 Task: Create new vendor bill with Date Opened: 21-Apr-23, Select Vendor: RoboTire, Terms: Net 30. Make bill entry for item-1 with Date: 21-Apr-23, Description: Car Parking, Expense Account: Auto: Parking, Quantity: 25, Unit Price: 2.2, Sales Tax: N, Sales Tax Included: N. Post Bill with Post Date: 21-Apr-23, Post to Accounts: Liabilities:Accounts Payble. Pay / Process Payment with Transaction Date: 20-May-23, Amount: 55, Transfer Account: Checking Account. Go to 'Print Bill'. Save a pdf copy of the bill.
Action: Mouse moved to (151, 29)
Screenshot: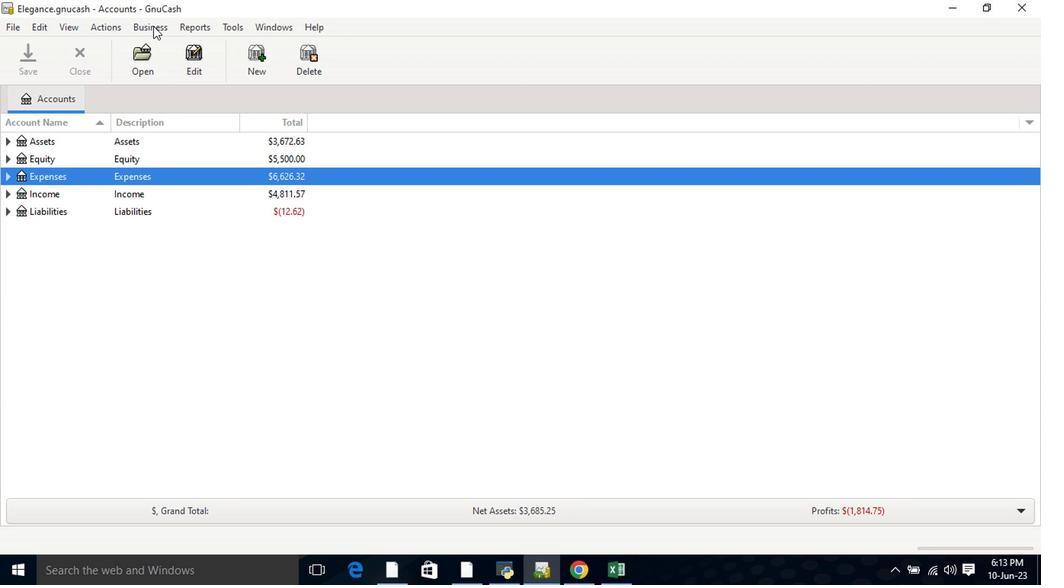 
Action: Mouse pressed left at (151, 29)
Screenshot: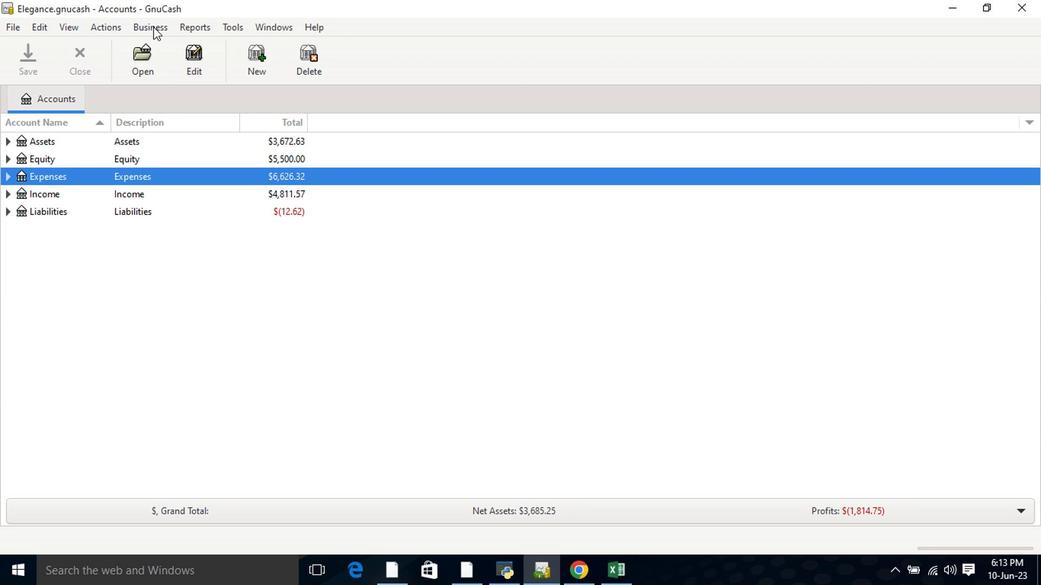 
Action: Mouse moved to (161, 67)
Screenshot: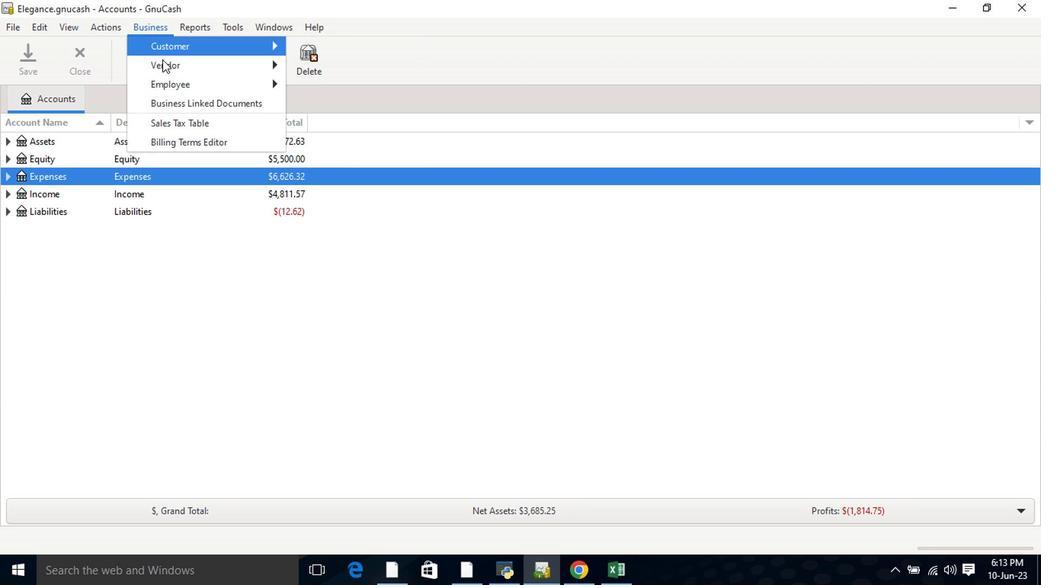 
Action: Mouse pressed left at (161, 67)
Screenshot: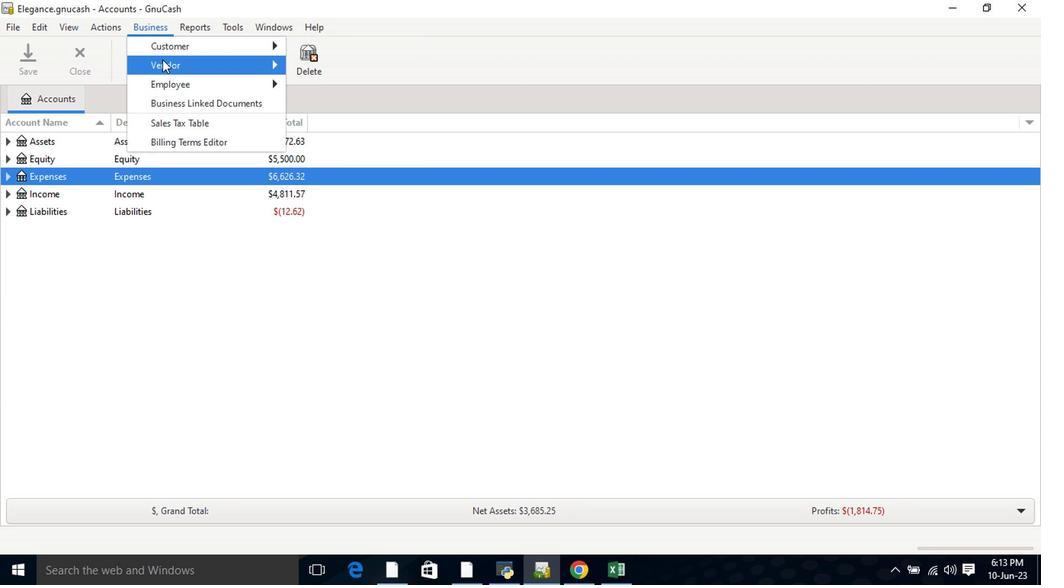 
Action: Mouse moved to (318, 127)
Screenshot: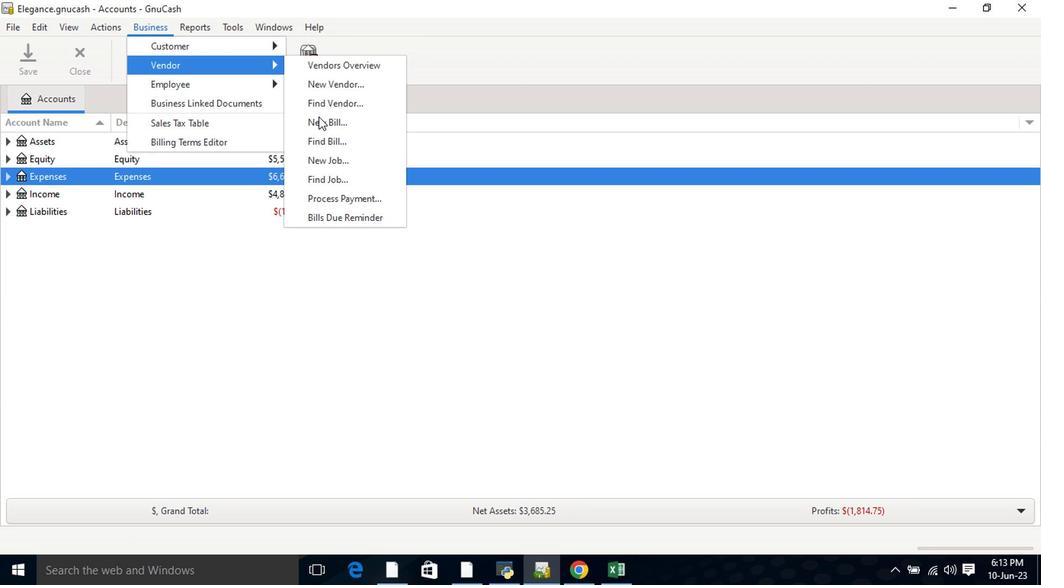 
Action: Mouse pressed left at (318, 127)
Screenshot: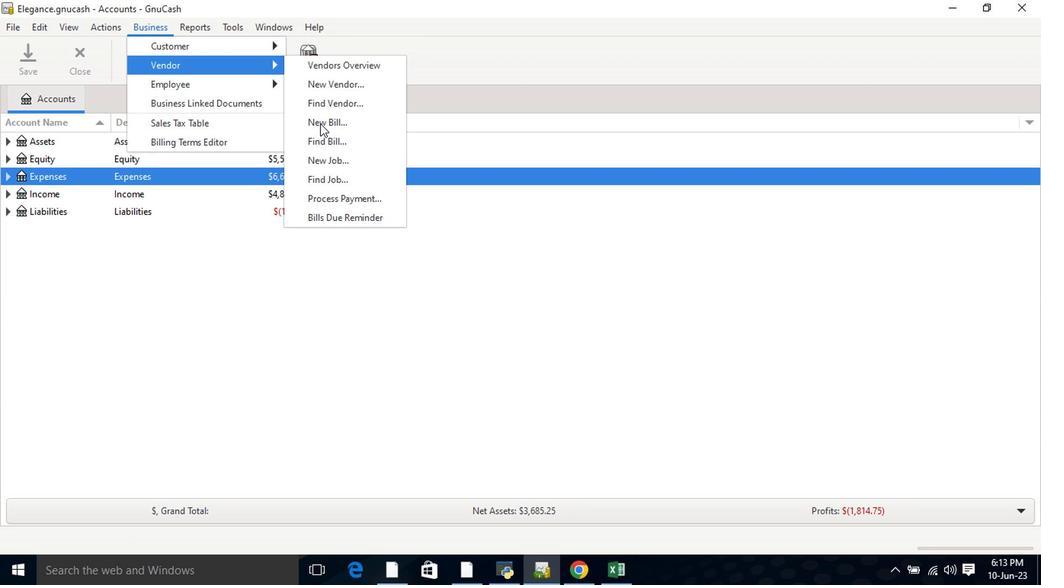 
Action: Mouse moved to (626, 202)
Screenshot: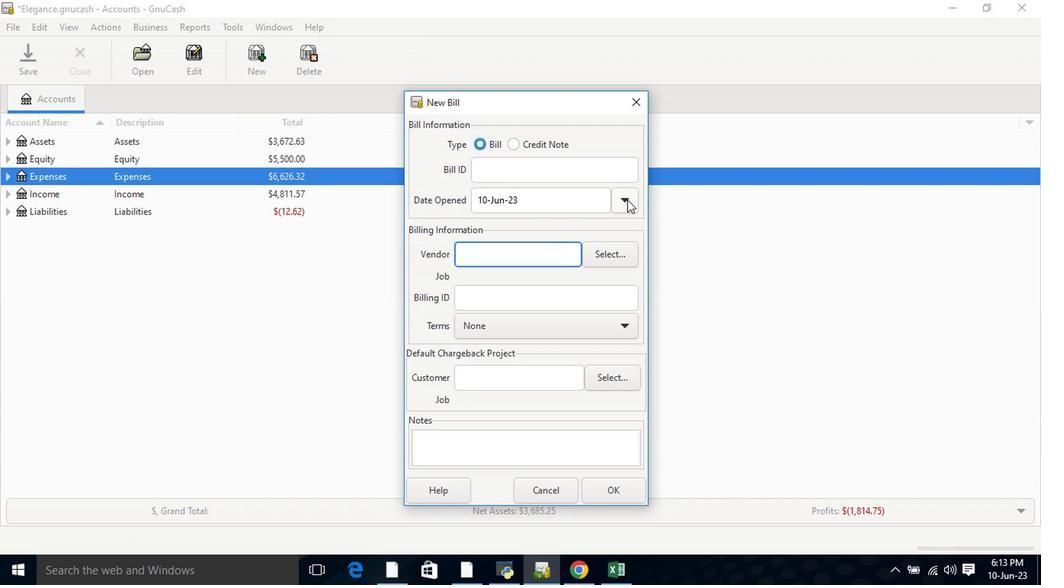 
Action: Mouse pressed left at (626, 202)
Screenshot: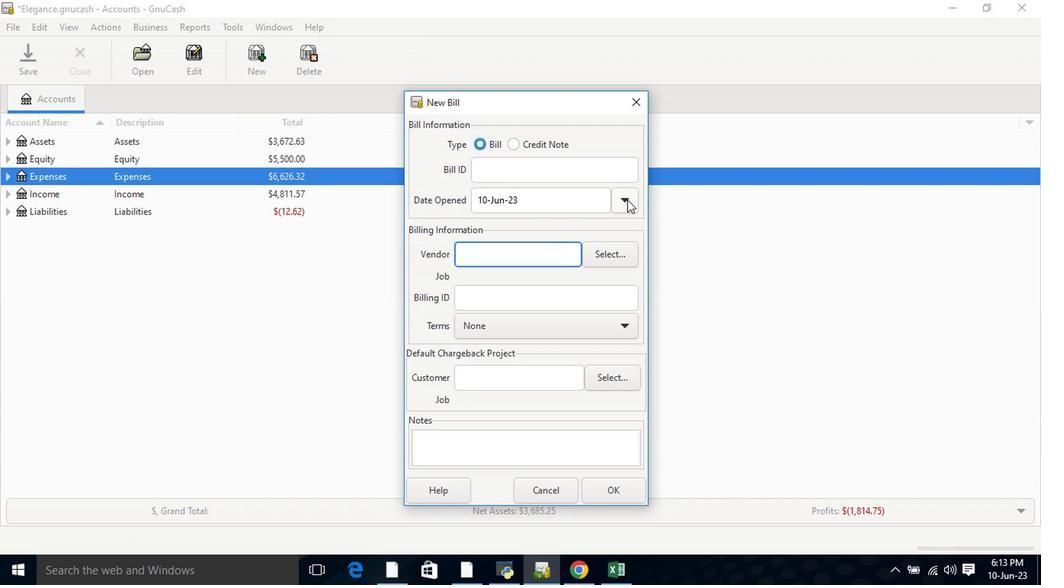 
Action: Mouse moved to (503, 224)
Screenshot: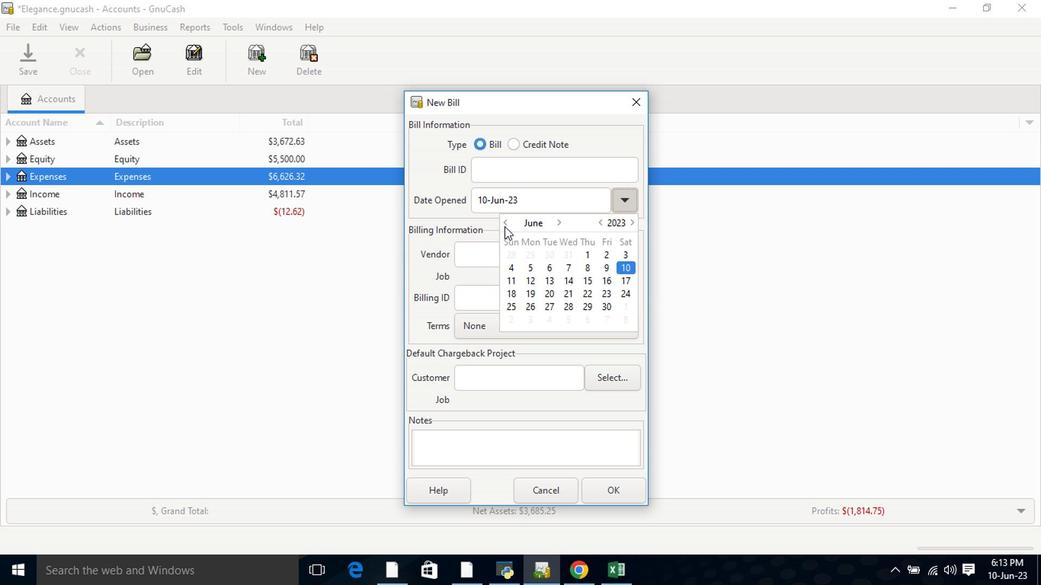 
Action: Mouse pressed left at (503, 224)
Screenshot: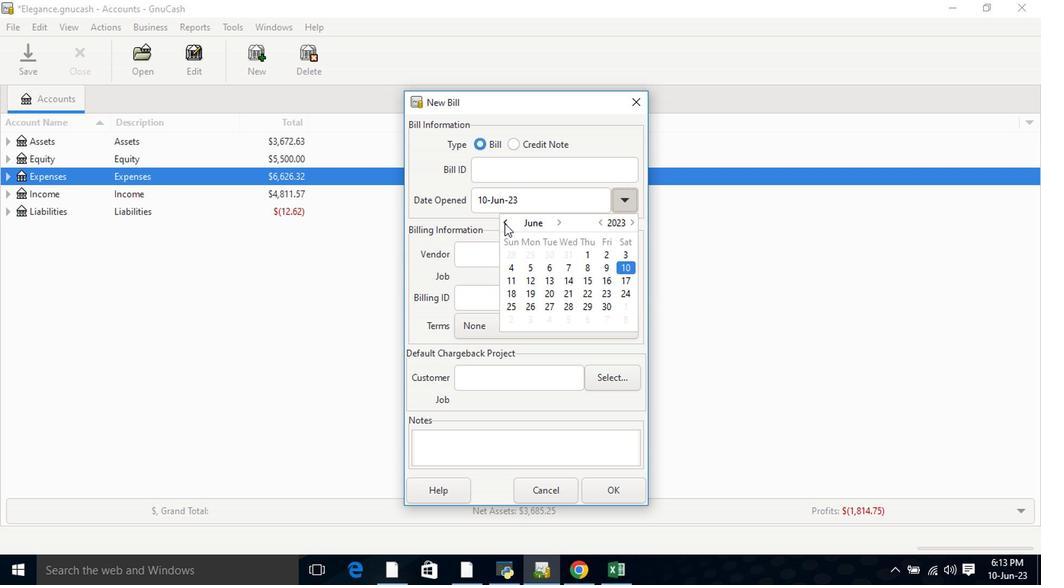 
Action: Mouse moved to (503, 224)
Screenshot: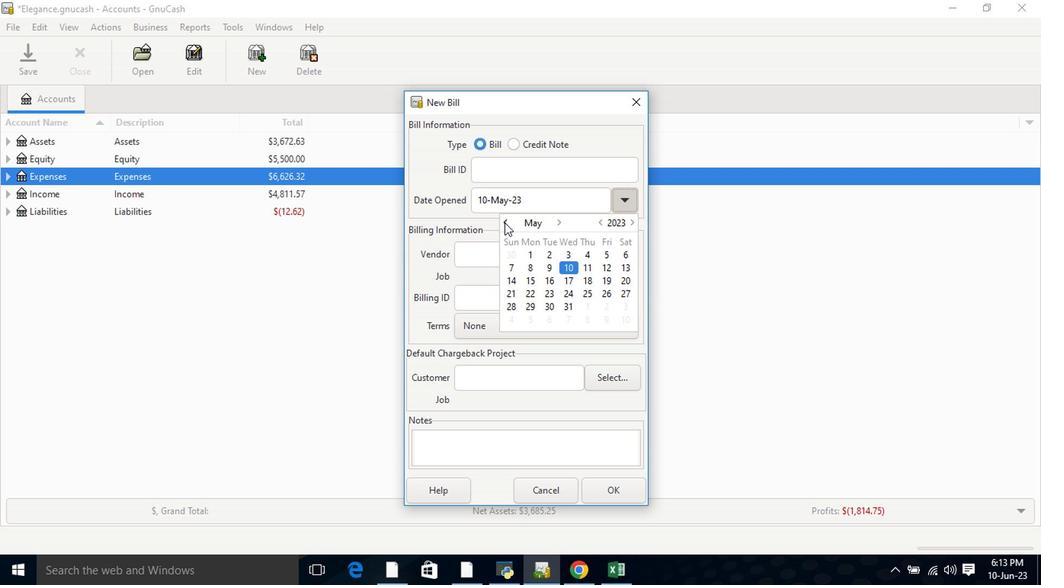 
Action: Mouse pressed left at (503, 224)
Screenshot: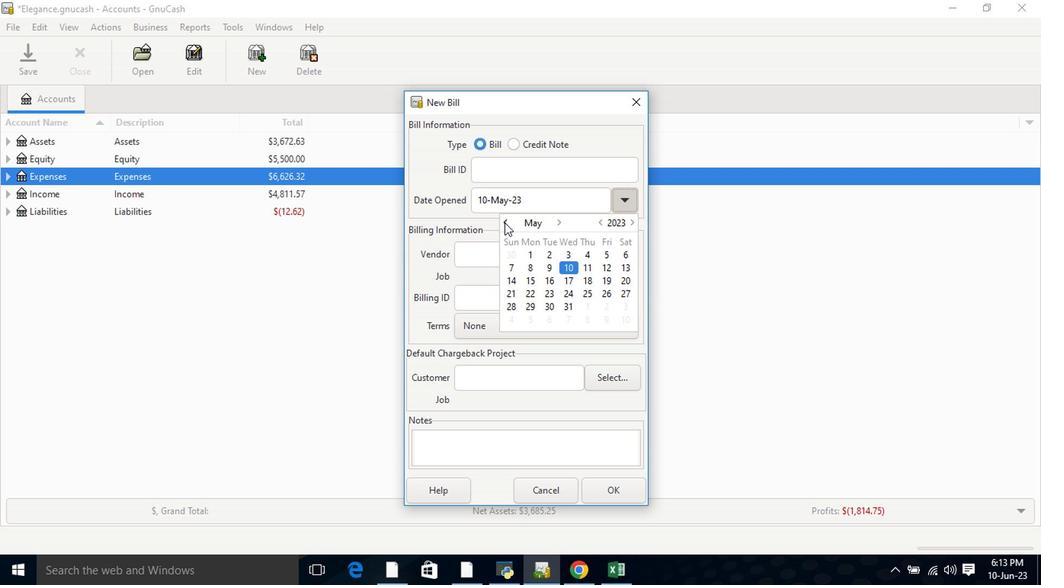 
Action: Mouse moved to (603, 290)
Screenshot: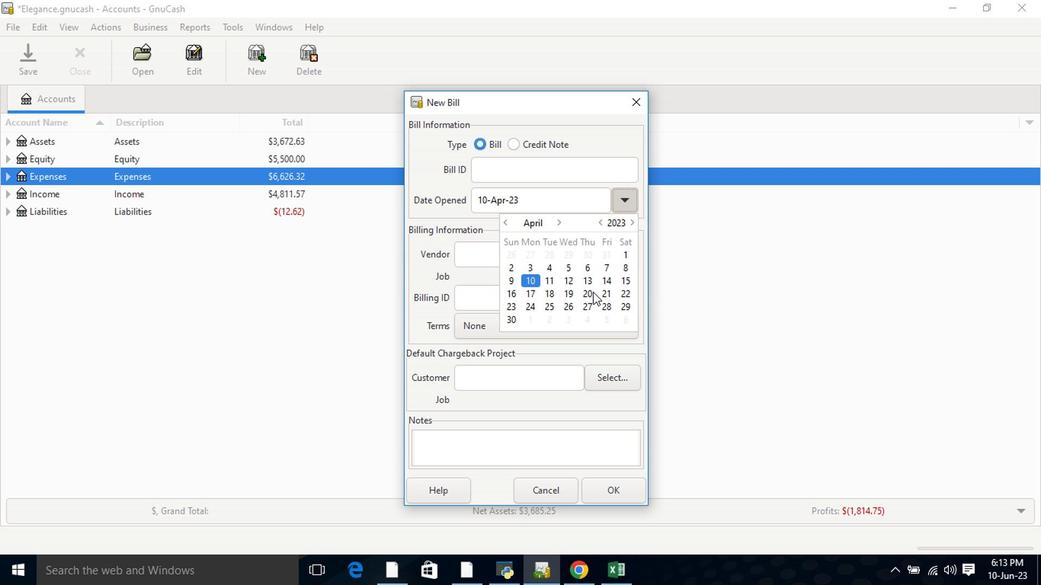 
Action: Mouse pressed left at (603, 290)
Screenshot: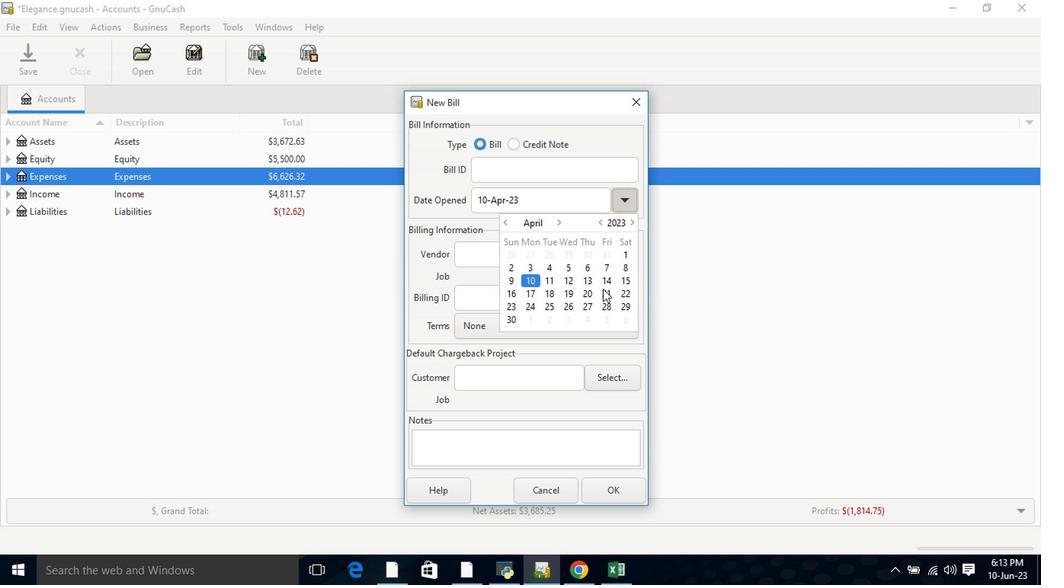 
Action: Mouse pressed left at (603, 290)
Screenshot: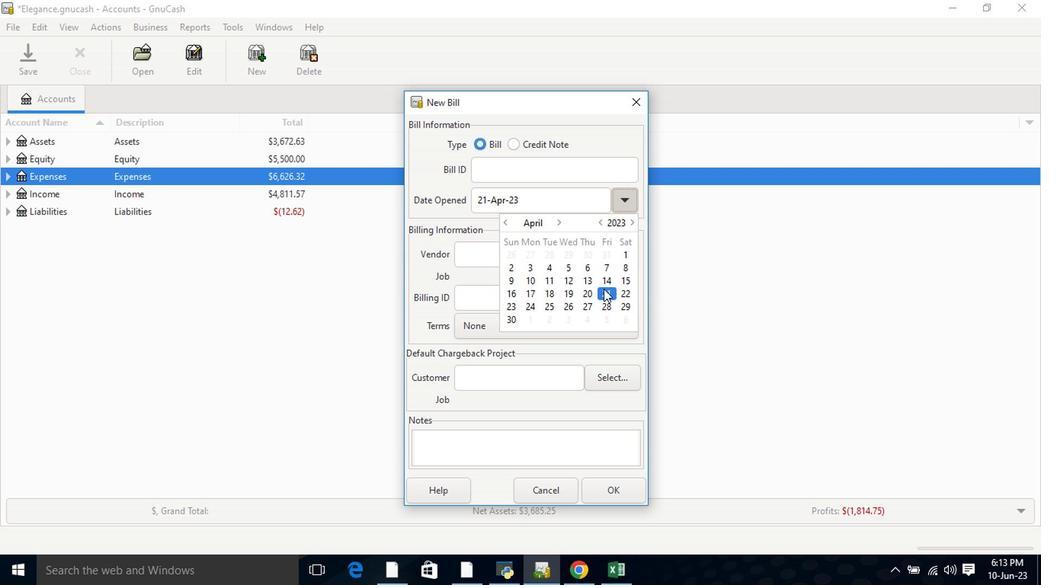 
Action: Mouse moved to (530, 261)
Screenshot: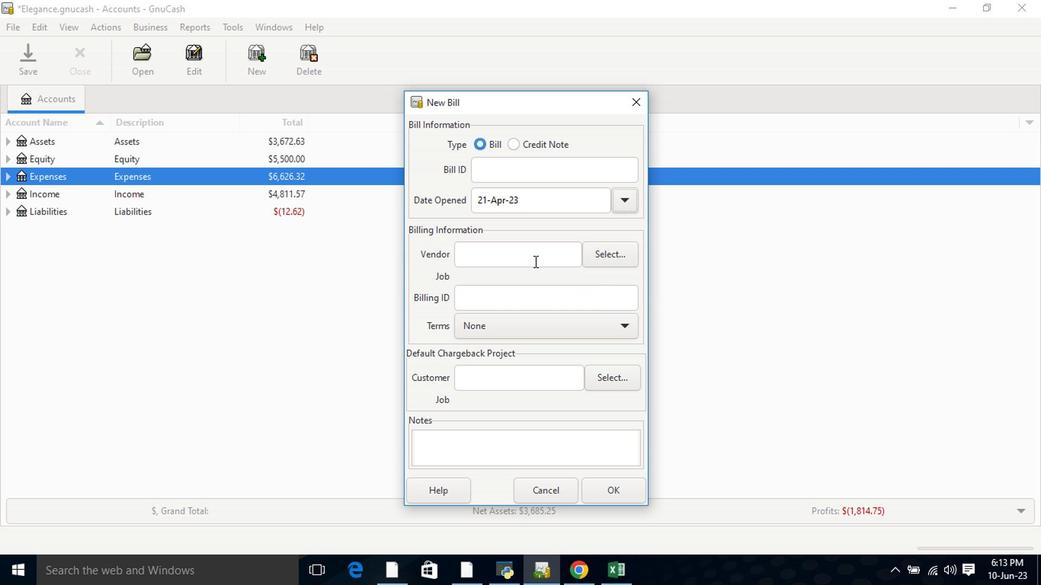 
Action: Mouse pressed left at (530, 261)
Screenshot: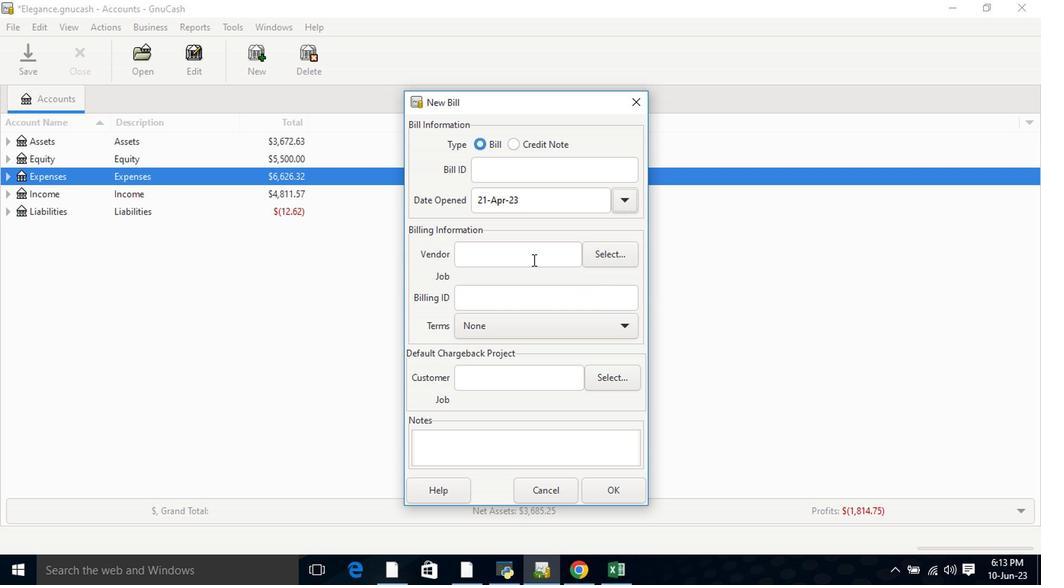 
Action: Key pressed <Key.shift>Ro
Screenshot: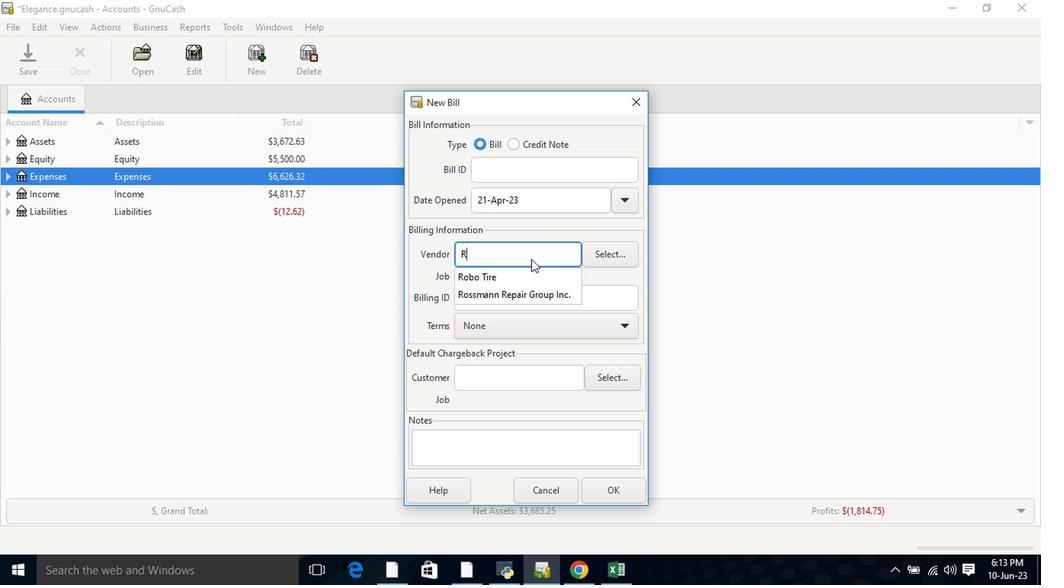 
Action: Mouse moved to (508, 272)
Screenshot: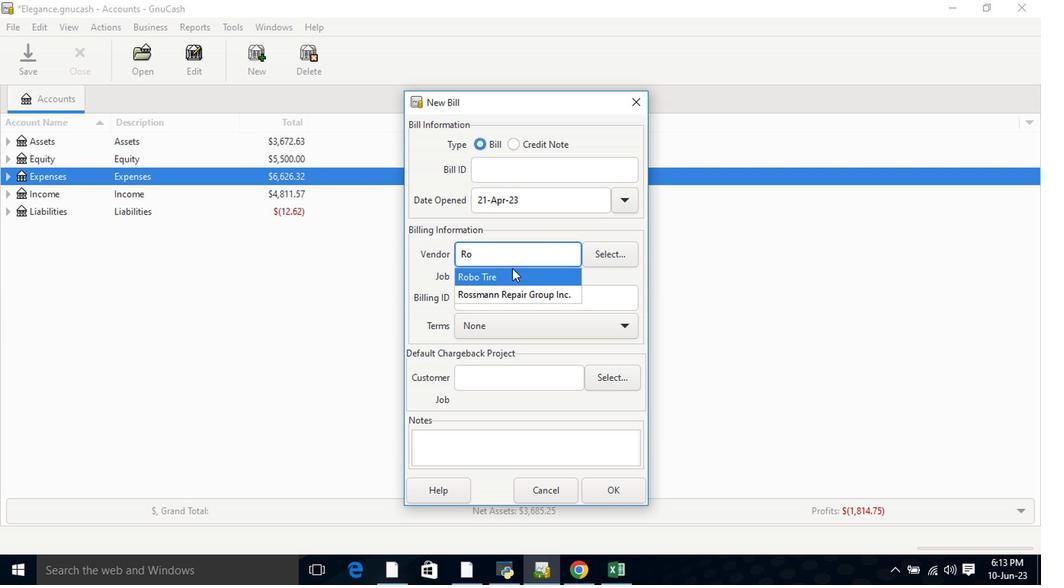 
Action: Mouse pressed left at (508, 272)
Screenshot: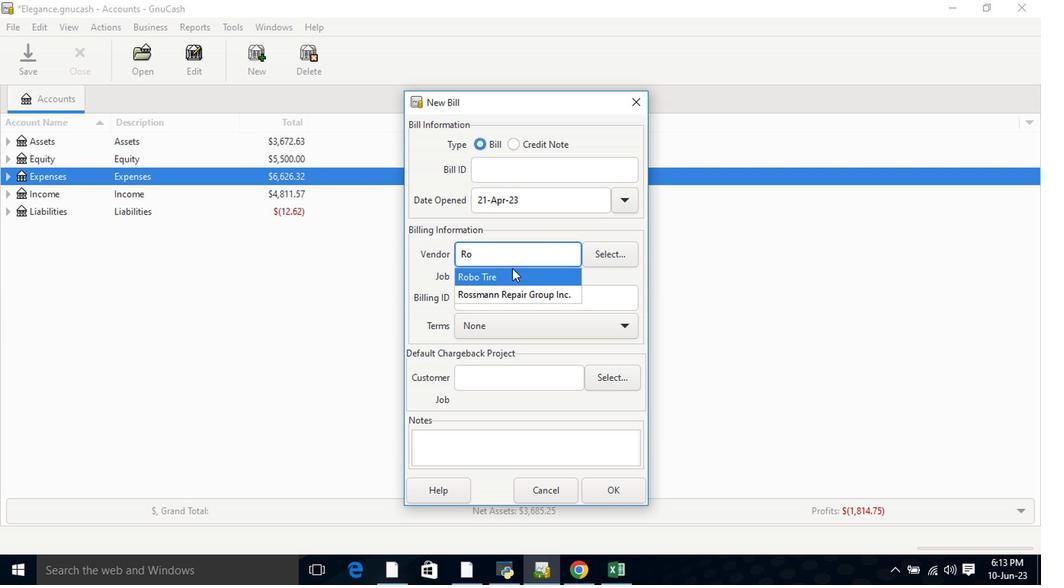 
Action: Mouse moved to (538, 346)
Screenshot: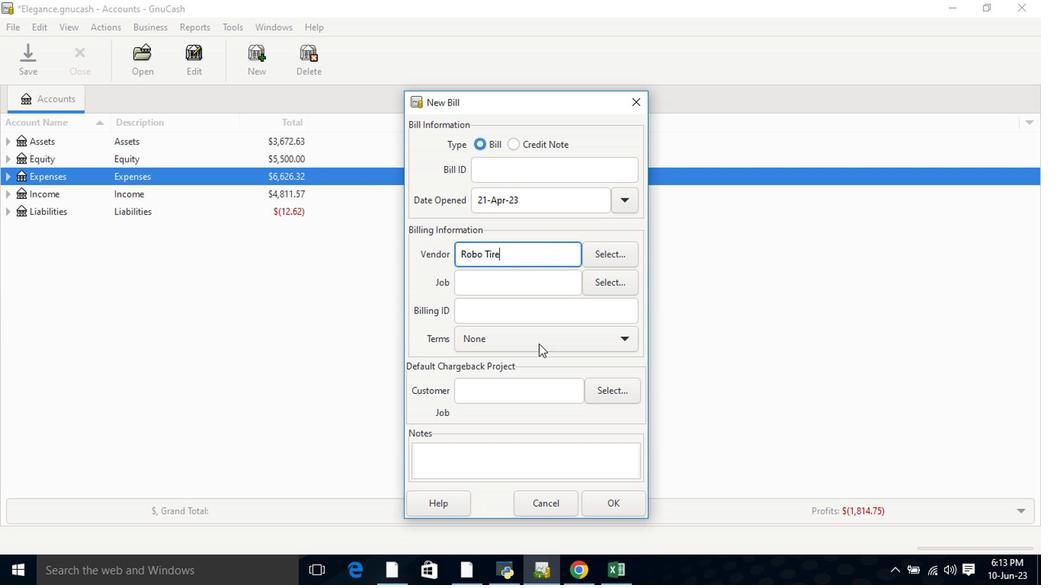 
Action: Mouse pressed left at (538, 346)
Screenshot: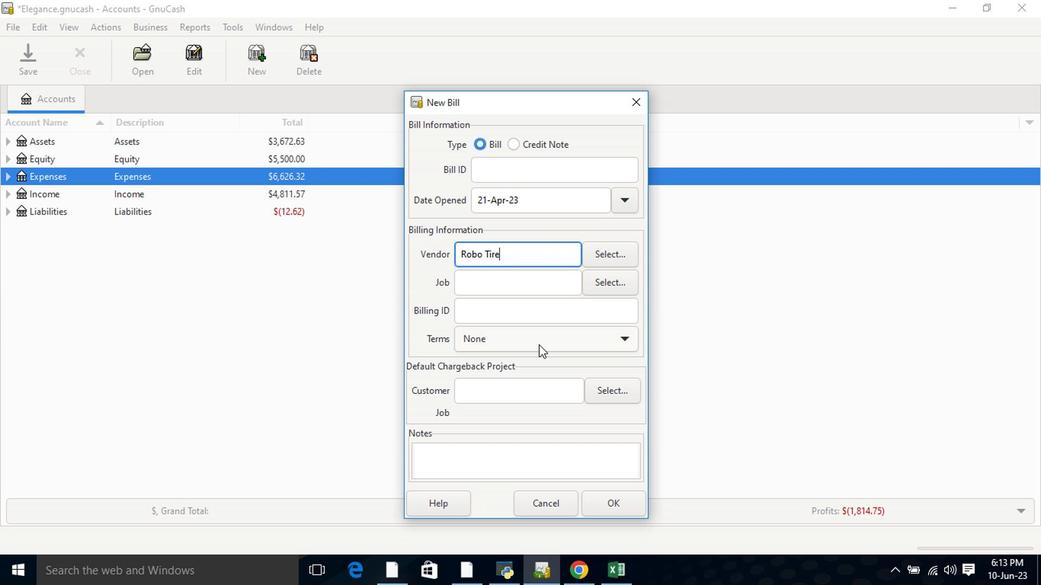 
Action: Mouse moved to (541, 387)
Screenshot: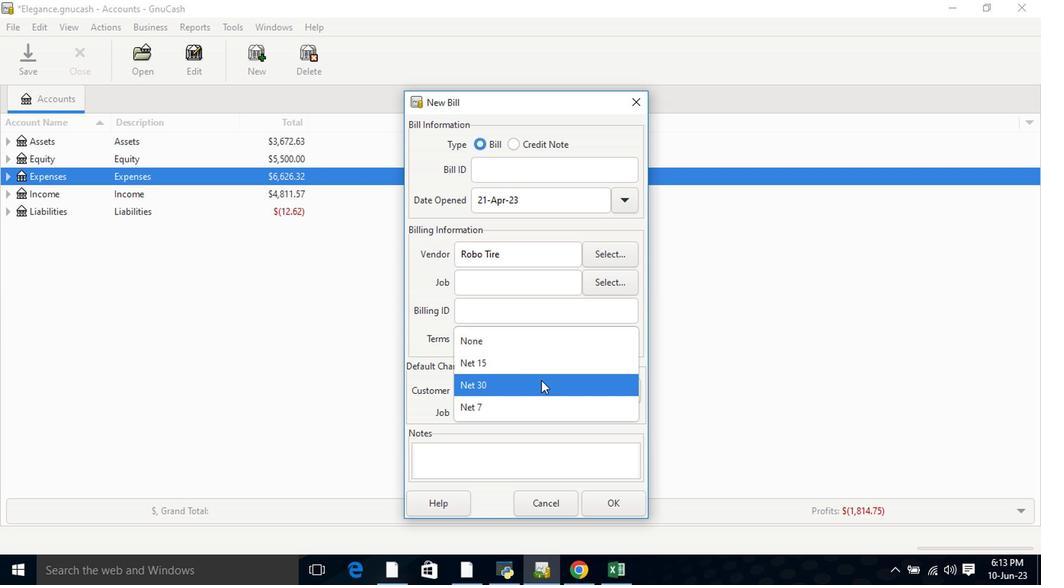 
Action: Mouse pressed left at (541, 387)
Screenshot: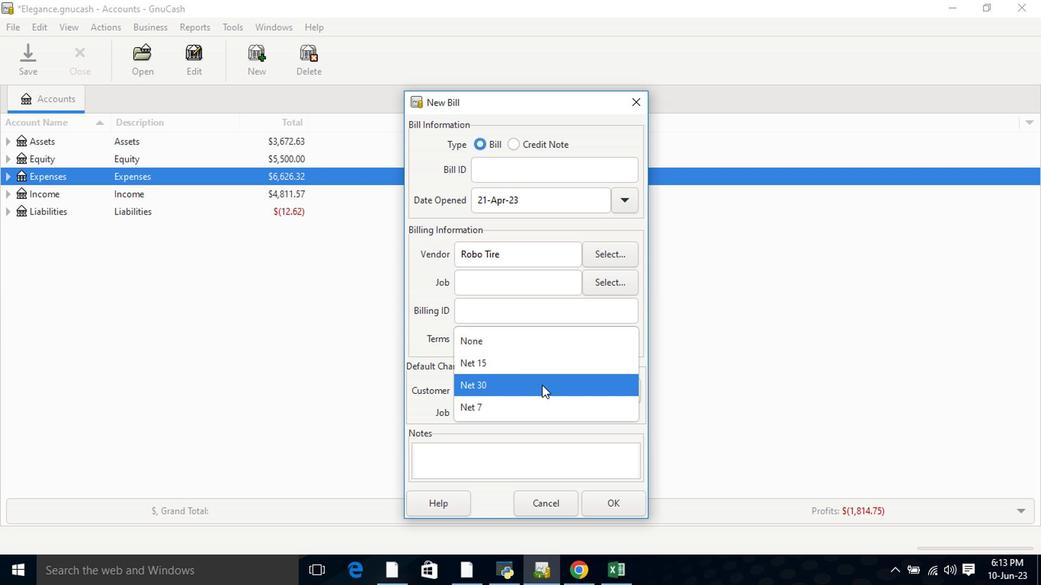 
Action: Mouse moved to (613, 503)
Screenshot: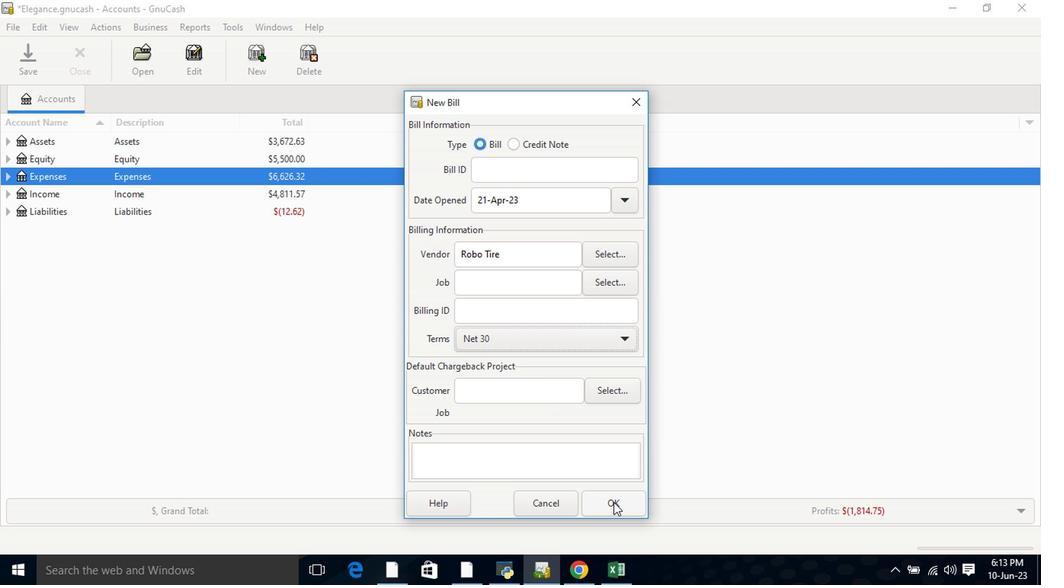
Action: Mouse pressed left at (613, 503)
Screenshot: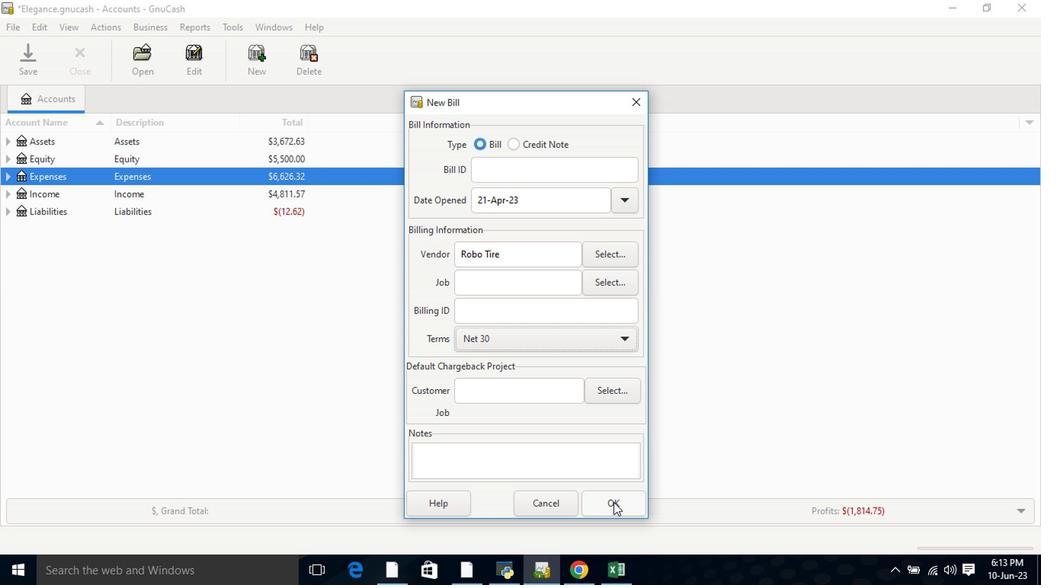 
Action: Mouse moved to (230, 351)
Screenshot: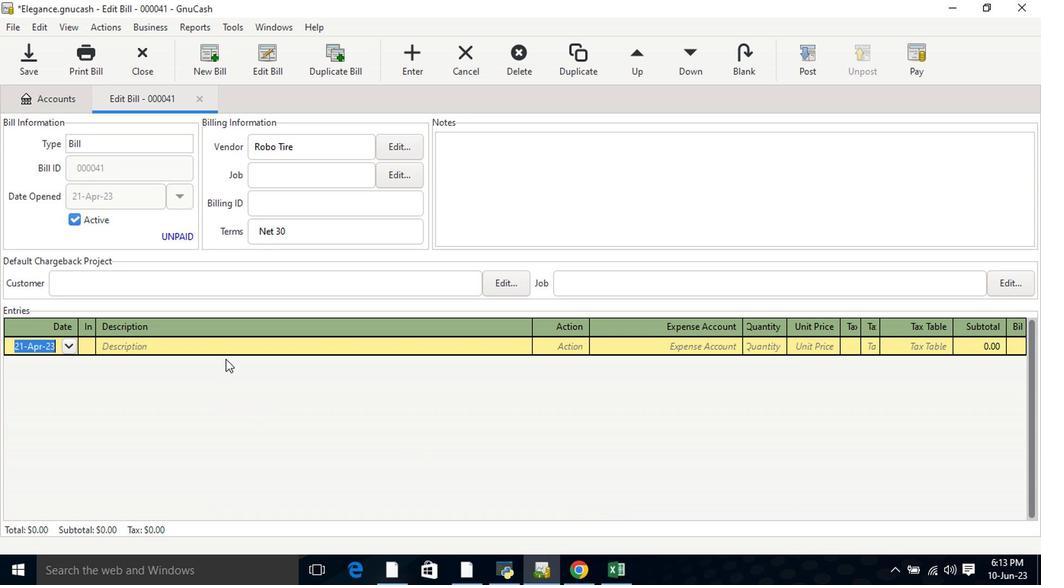 
Action: Key pressed <Key.tab>
Screenshot: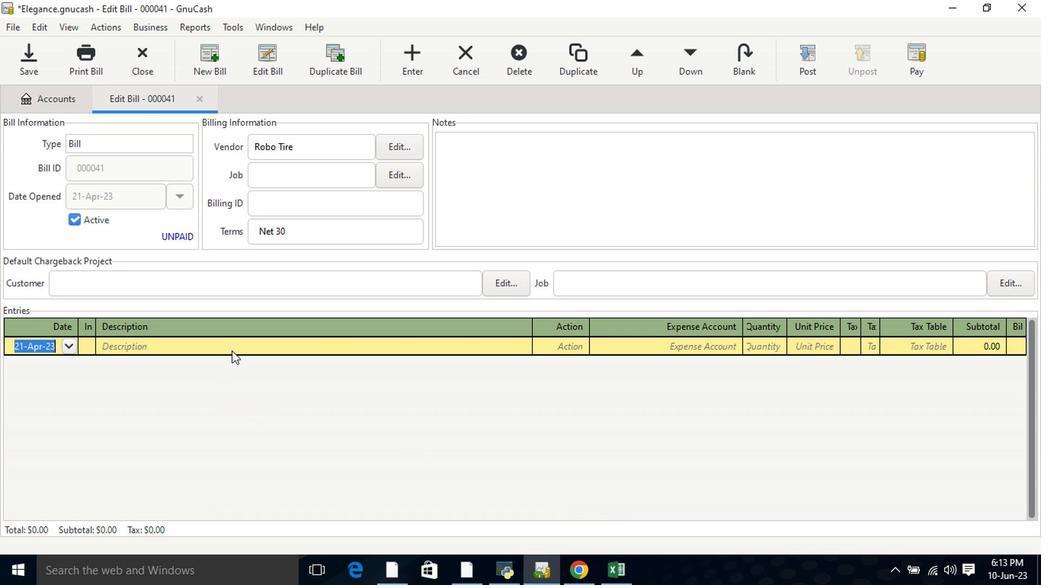 
Action: Mouse moved to (260, 399)
Screenshot: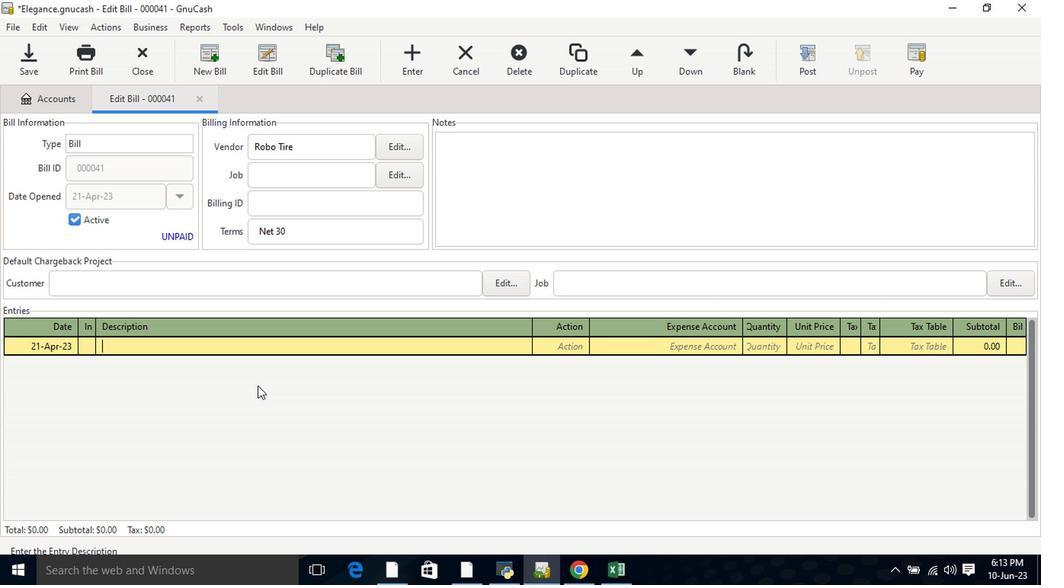
Action: Key pressed <Key.shift>Car<Key.space><Key.shift>Parking<Key.tab>25<Key.tab><Key.tab>
Screenshot: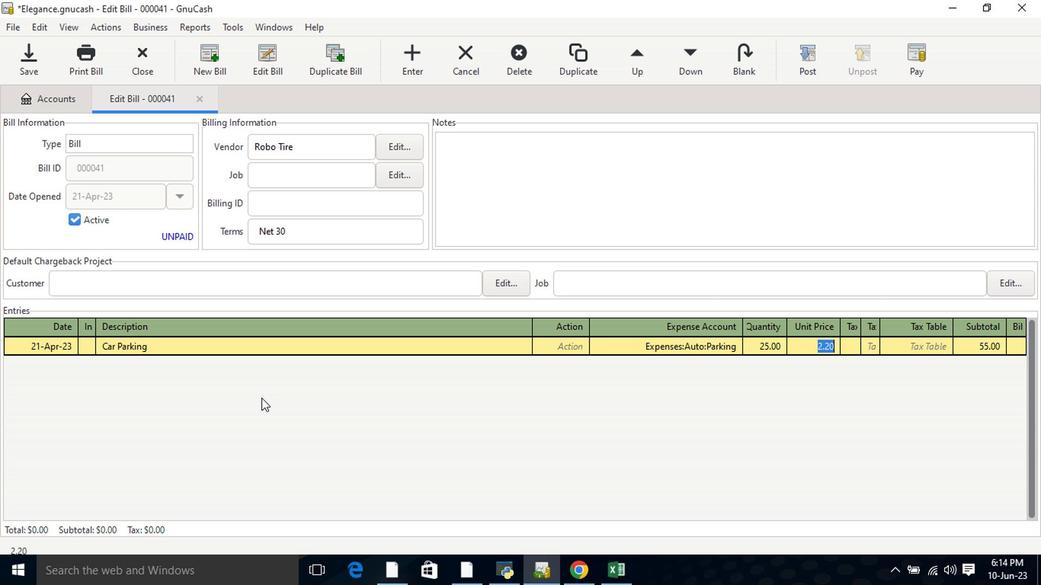 
Action: Mouse moved to (798, 63)
Screenshot: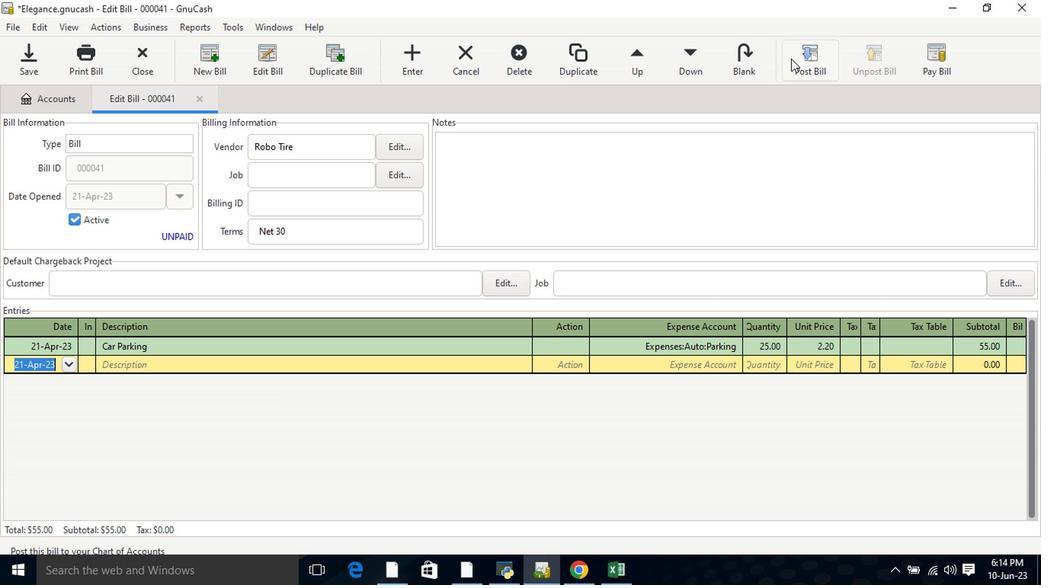 
Action: Mouse pressed left at (798, 63)
Screenshot: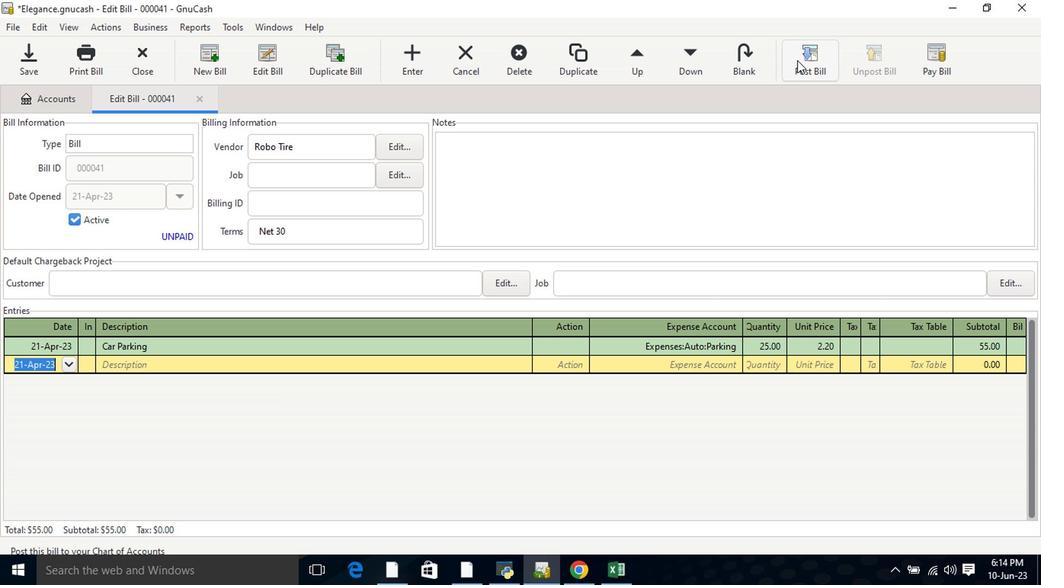 
Action: Mouse moved to (639, 392)
Screenshot: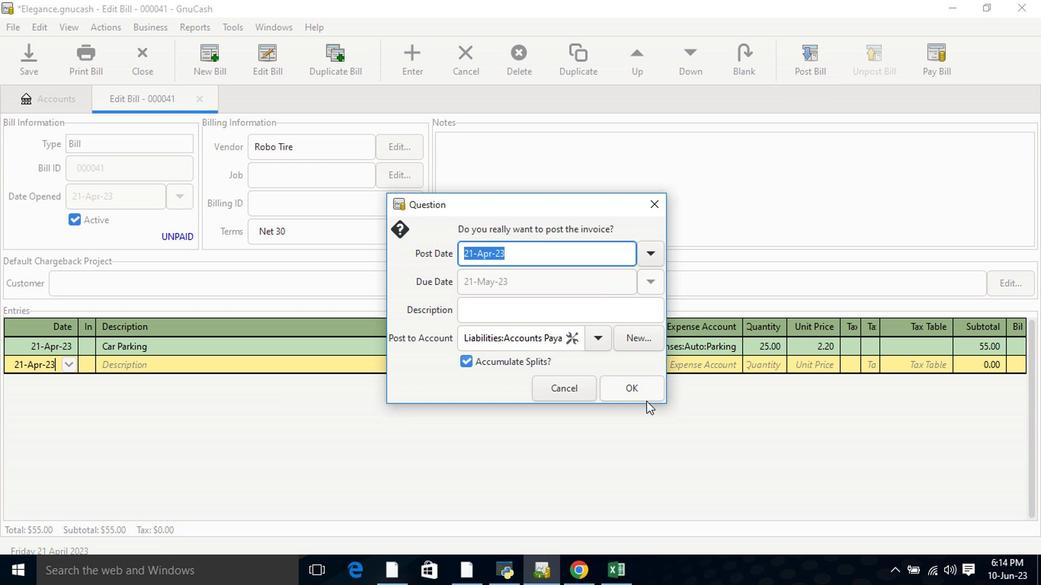 
Action: Mouse pressed left at (639, 392)
Screenshot: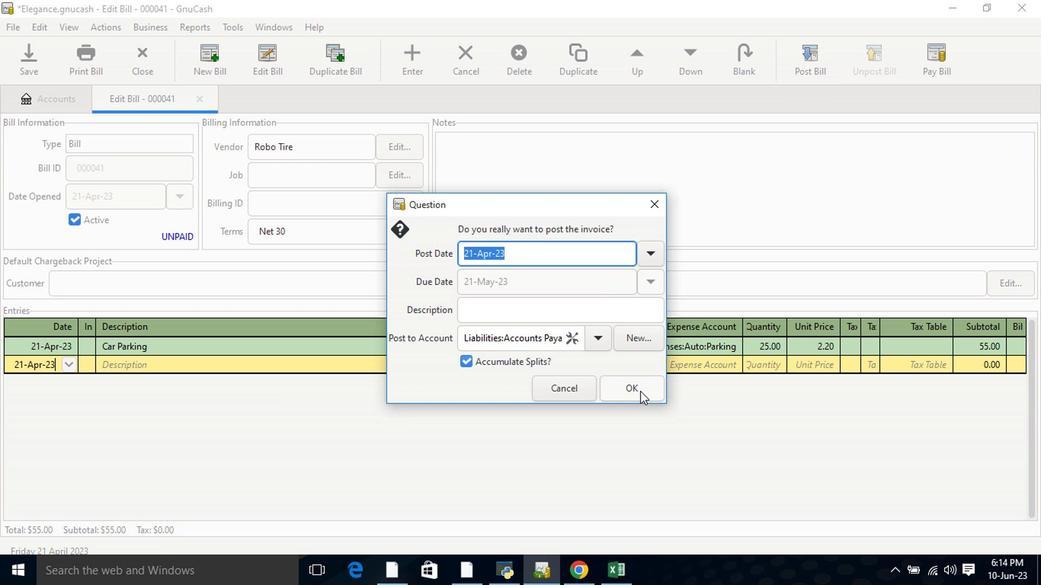 
Action: Mouse moved to (912, 59)
Screenshot: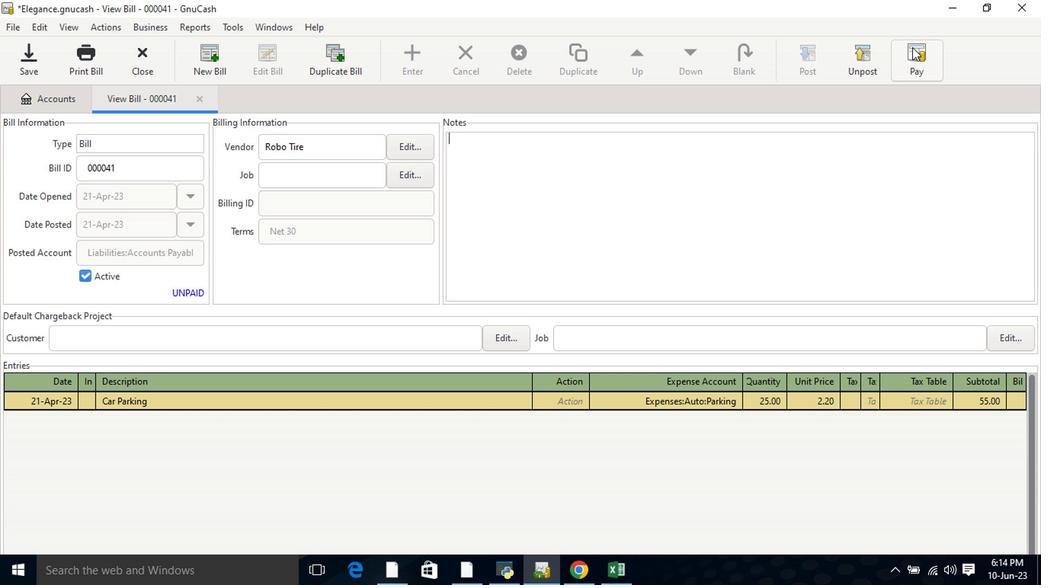 
Action: Mouse pressed left at (912, 59)
Screenshot: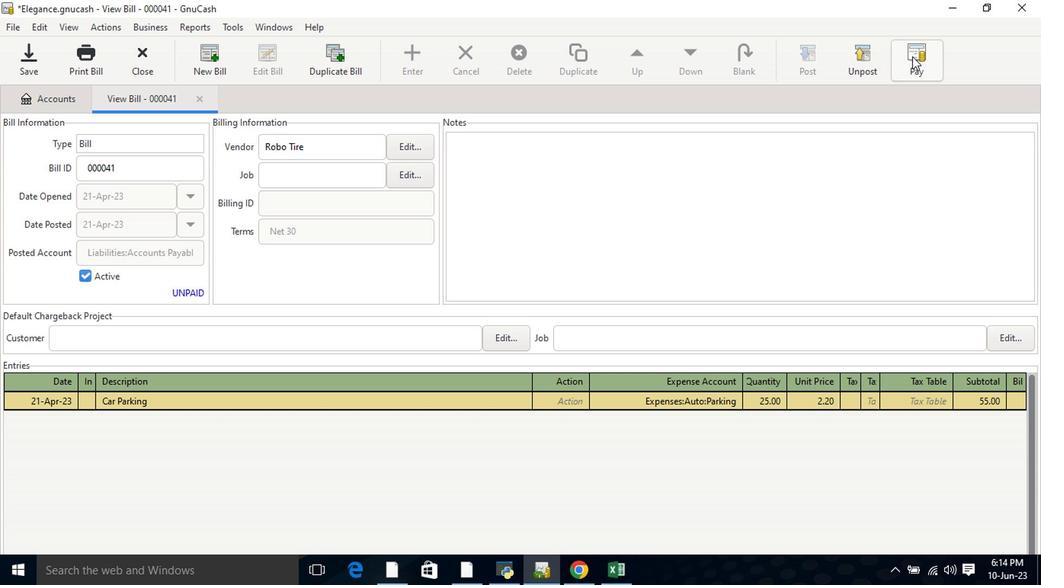 
Action: Mouse moved to (468, 301)
Screenshot: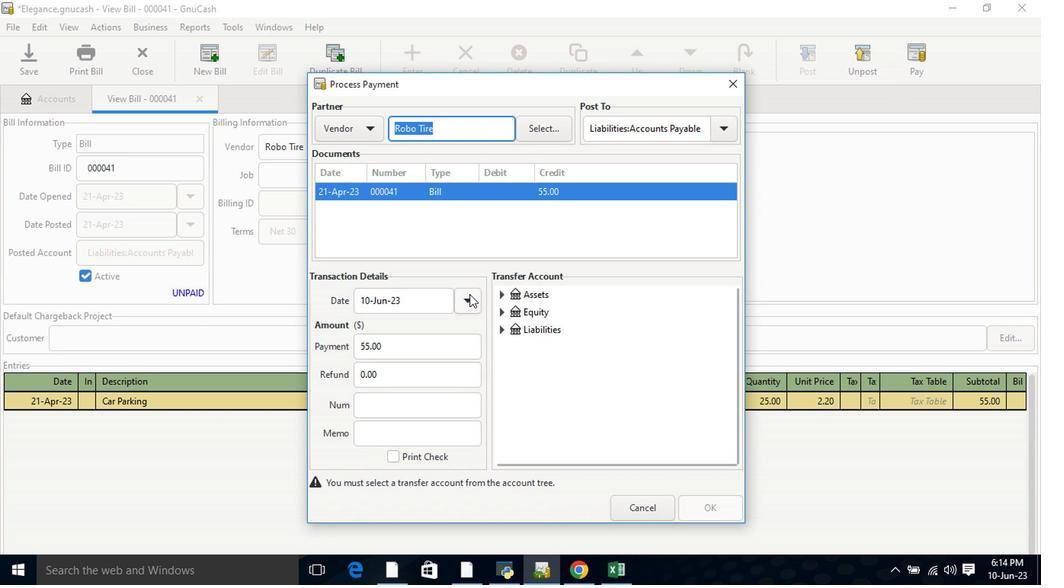 
Action: Mouse pressed left at (468, 301)
Screenshot: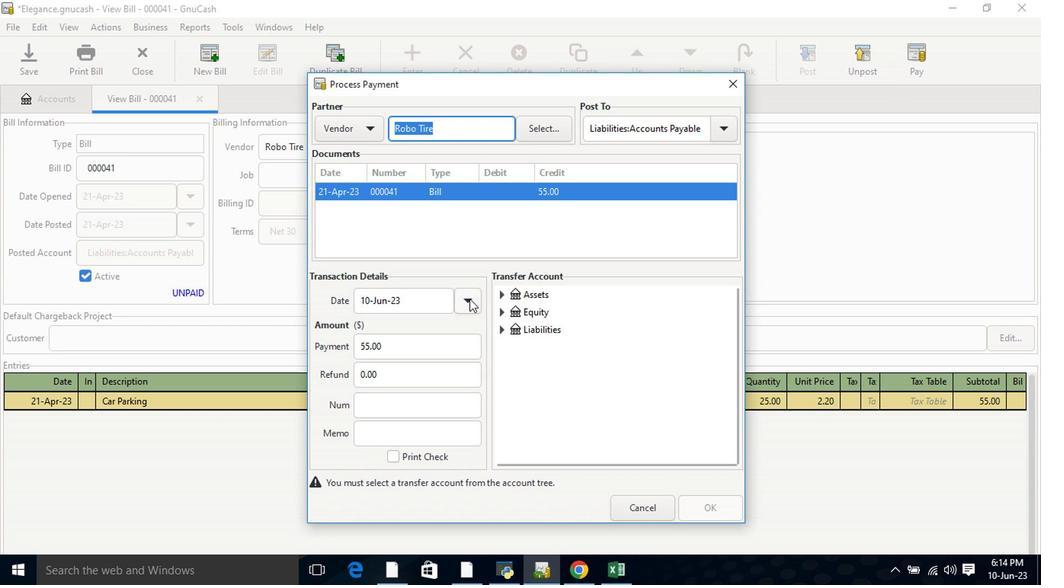 
Action: Mouse moved to (349, 326)
Screenshot: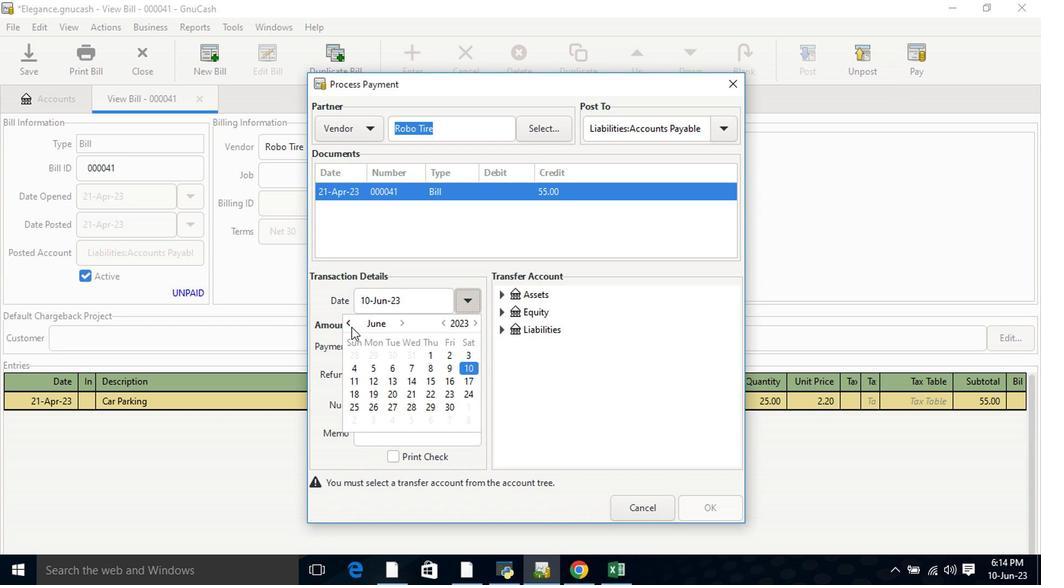 
Action: Mouse pressed left at (349, 326)
Screenshot: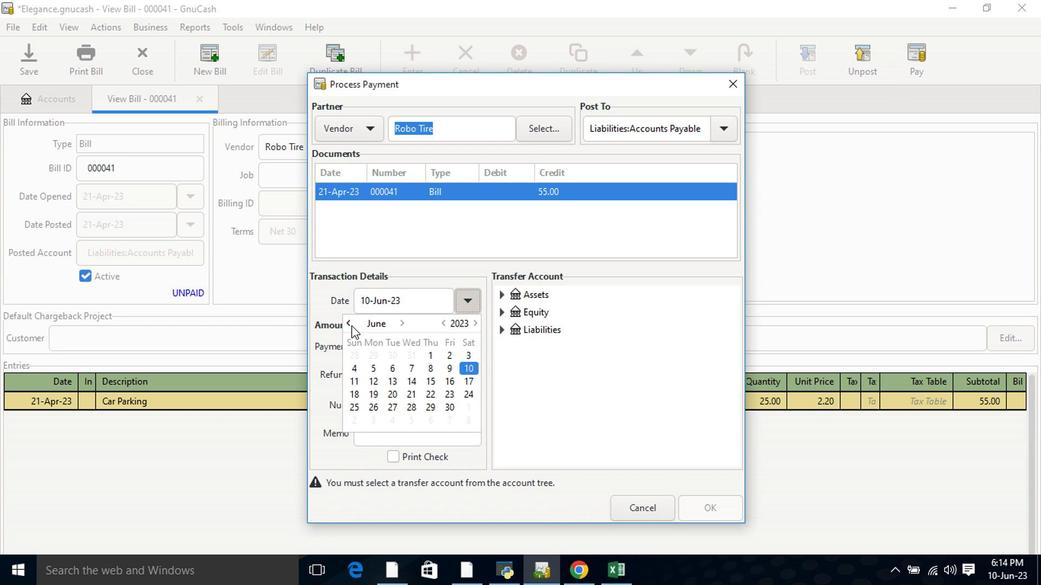 
Action: Mouse pressed left at (349, 326)
Screenshot: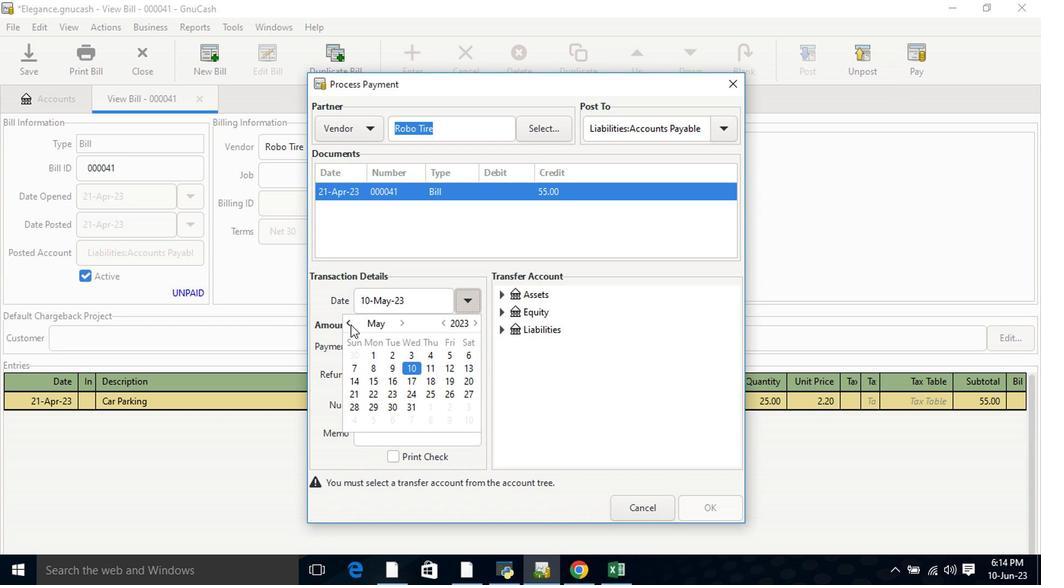 
Action: Mouse moved to (401, 325)
Screenshot: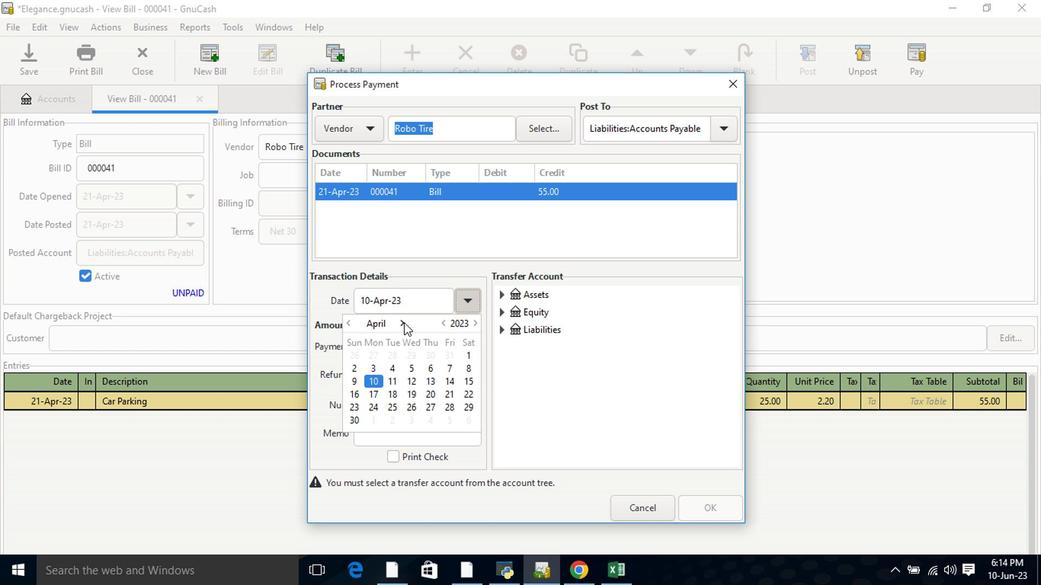 
Action: Mouse pressed left at (401, 325)
Screenshot: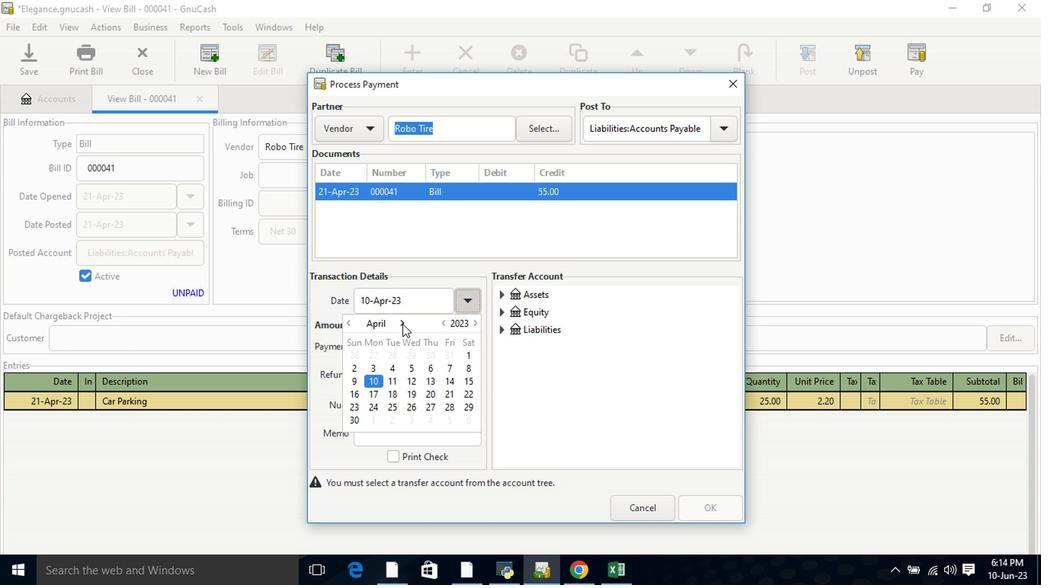 
Action: Mouse moved to (462, 381)
Screenshot: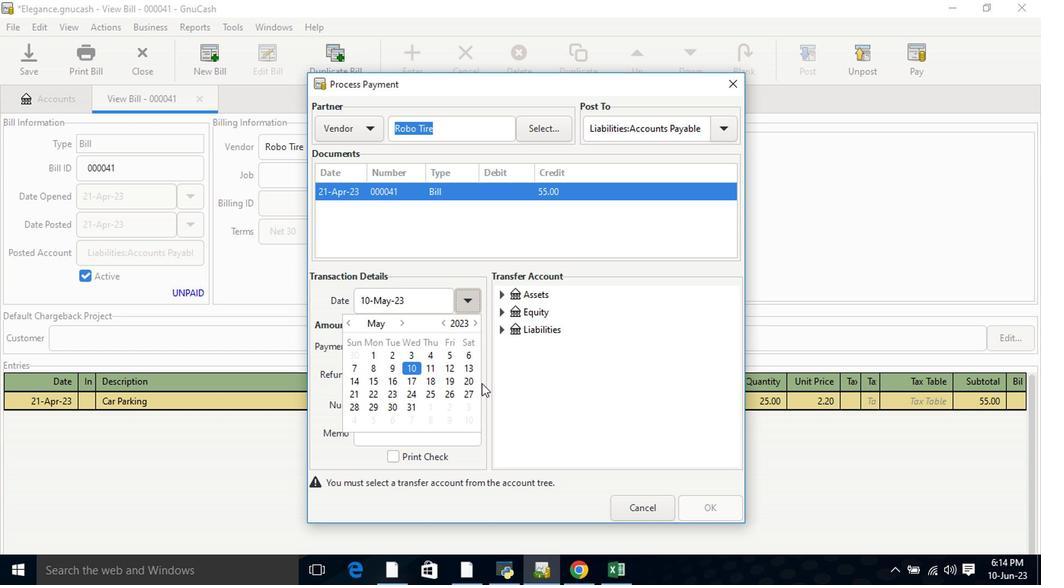 
Action: Mouse pressed left at (462, 381)
Screenshot: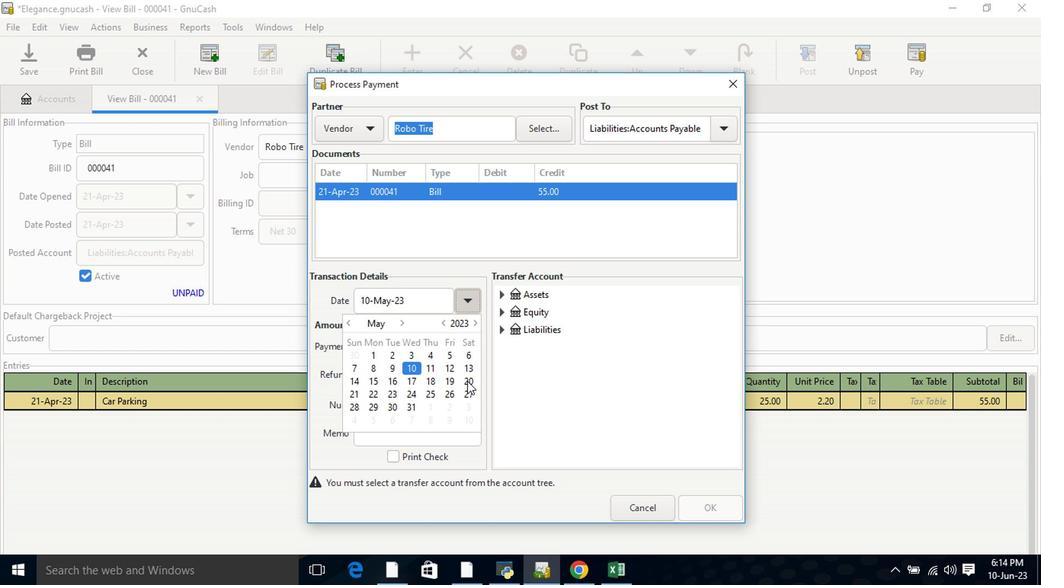 
Action: Mouse pressed left at (462, 381)
Screenshot: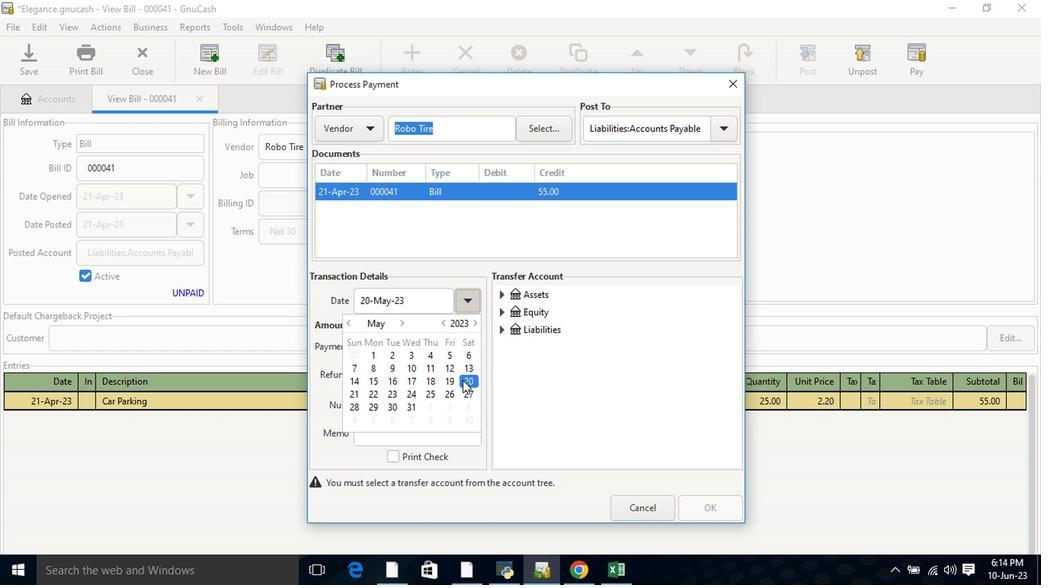 
Action: Mouse moved to (499, 294)
Screenshot: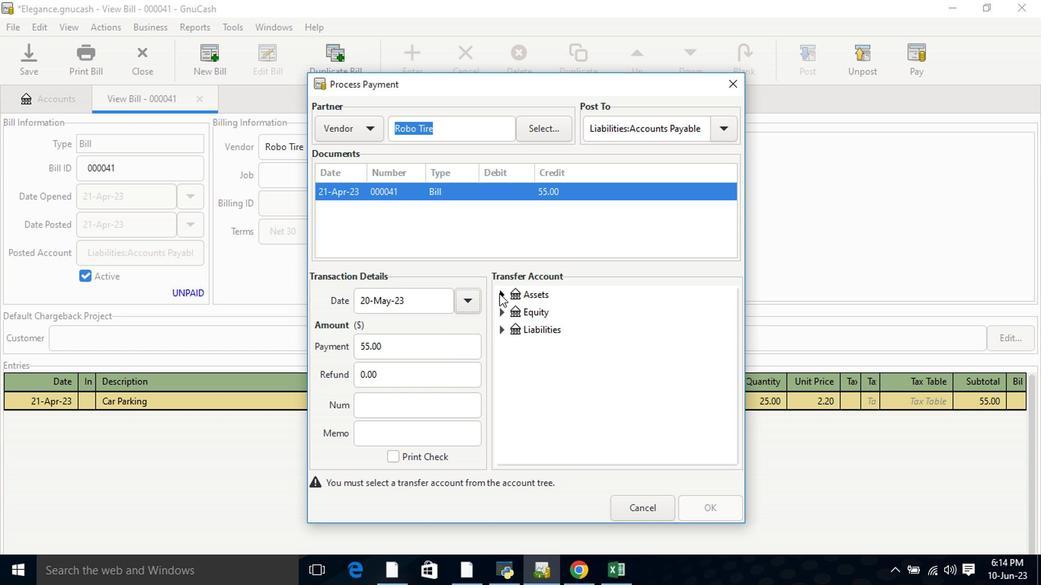 
Action: Mouse pressed left at (499, 294)
Screenshot: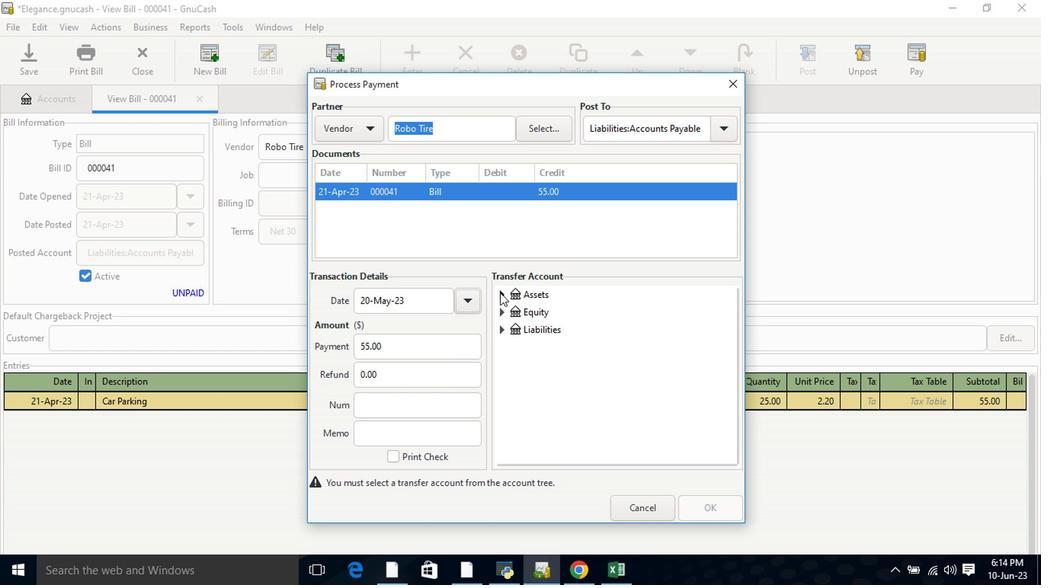 
Action: Mouse moved to (508, 311)
Screenshot: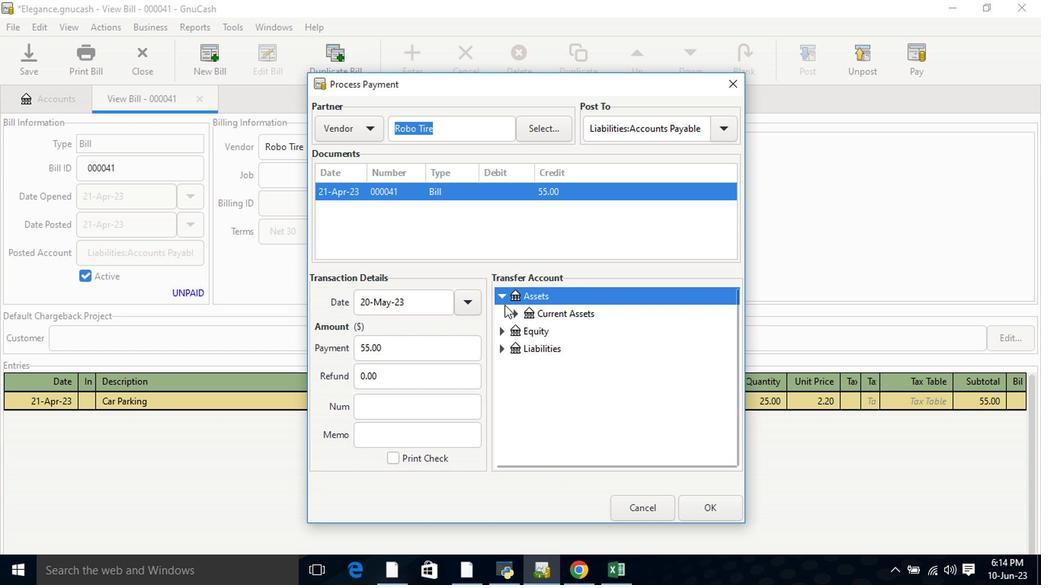 
Action: Mouse pressed left at (508, 311)
Screenshot: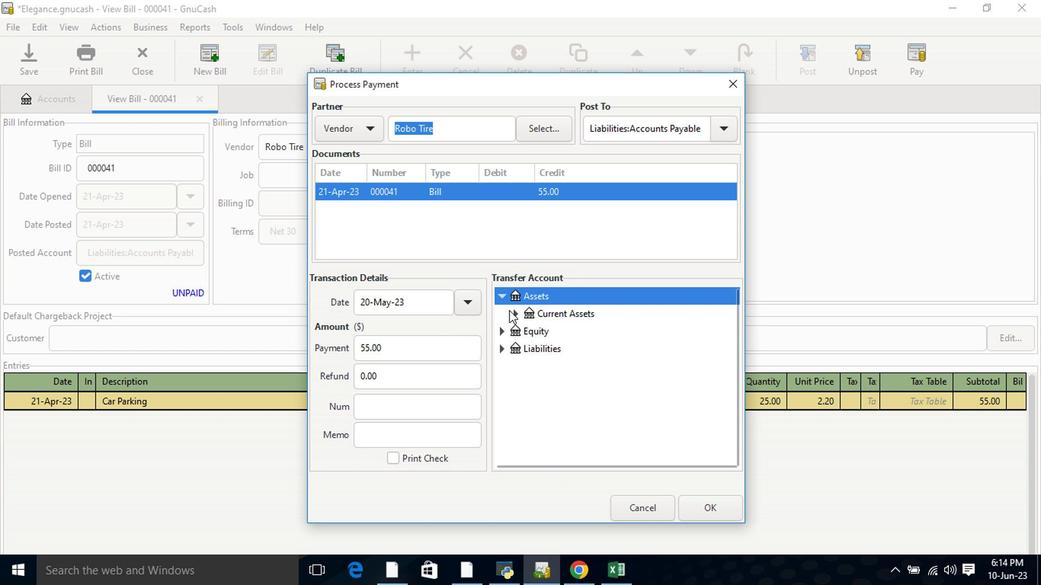 
Action: Mouse moved to (515, 317)
Screenshot: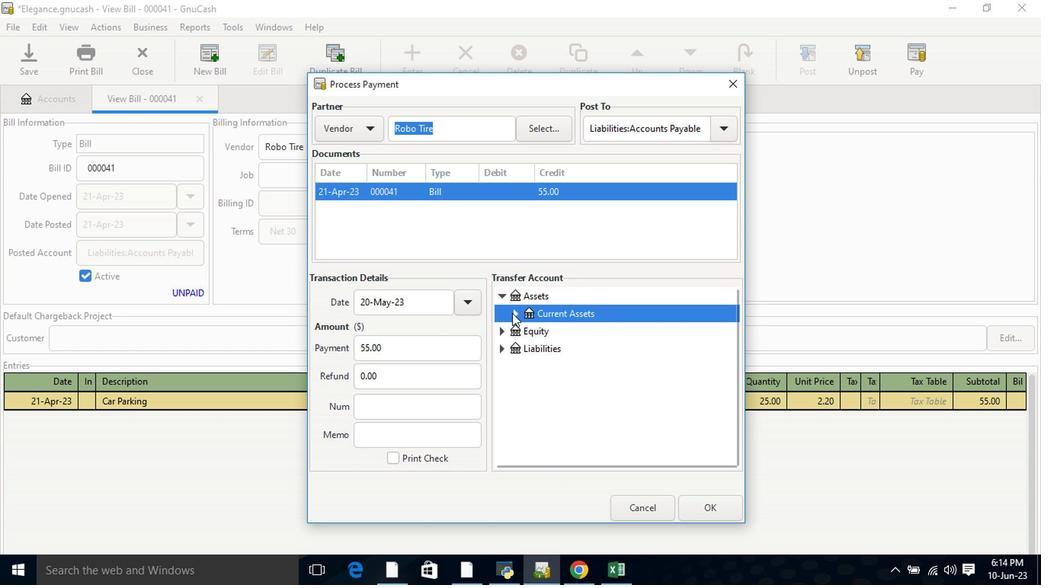 
Action: Mouse pressed left at (515, 317)
Screenshot: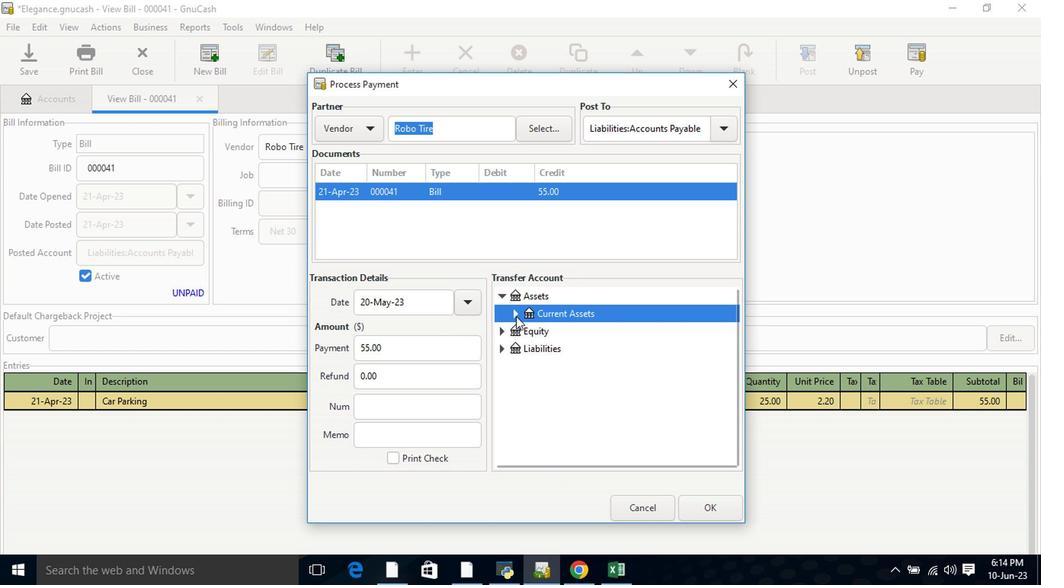 
Action: Mouse moved to (556, 335)
Screenshot: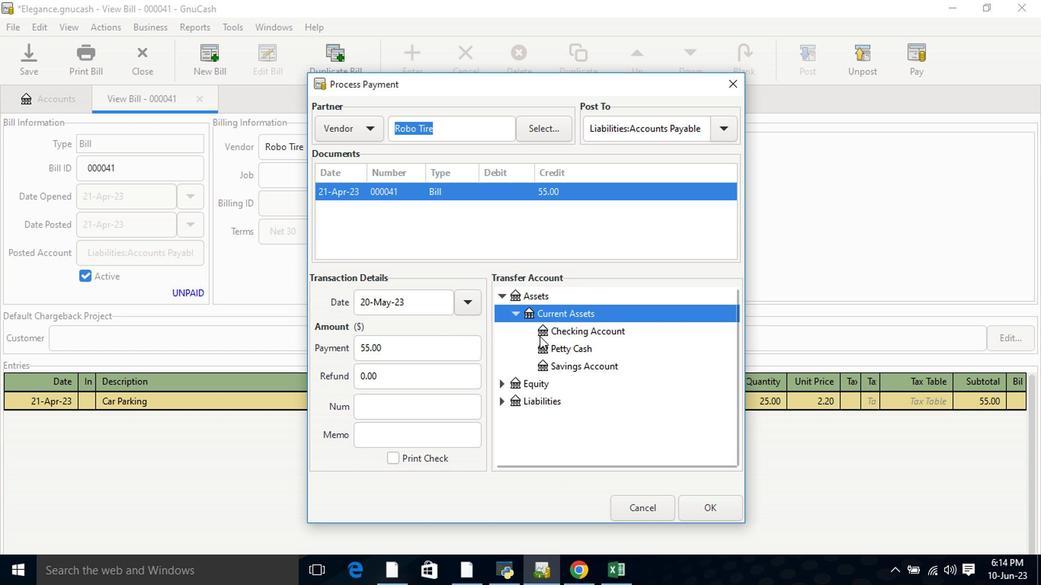 
Action: Mouse pressed left at (556, 335)
Screenshot: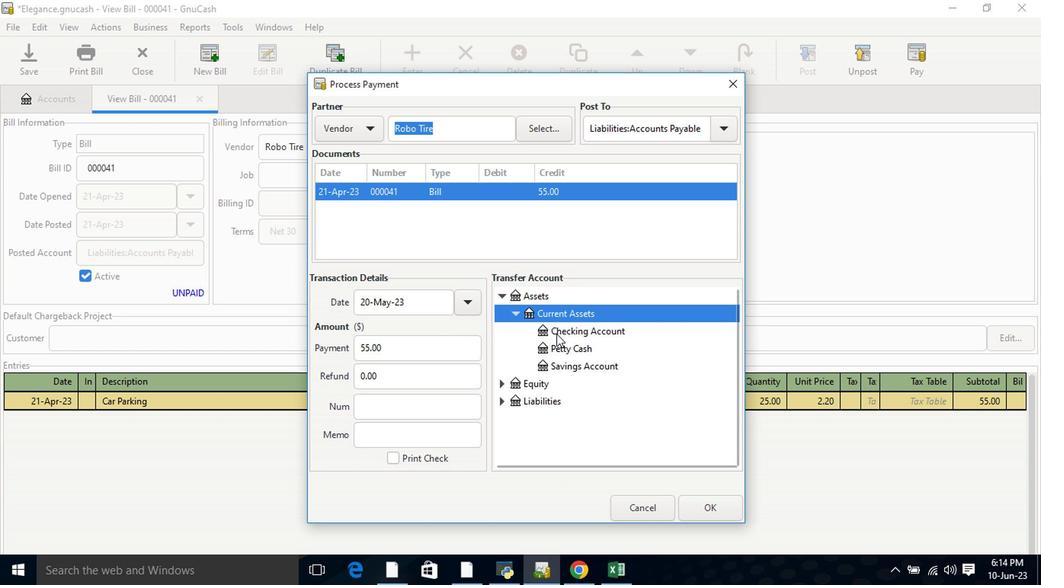 
Action: Mouse moved to (714, 506)
Screenshot: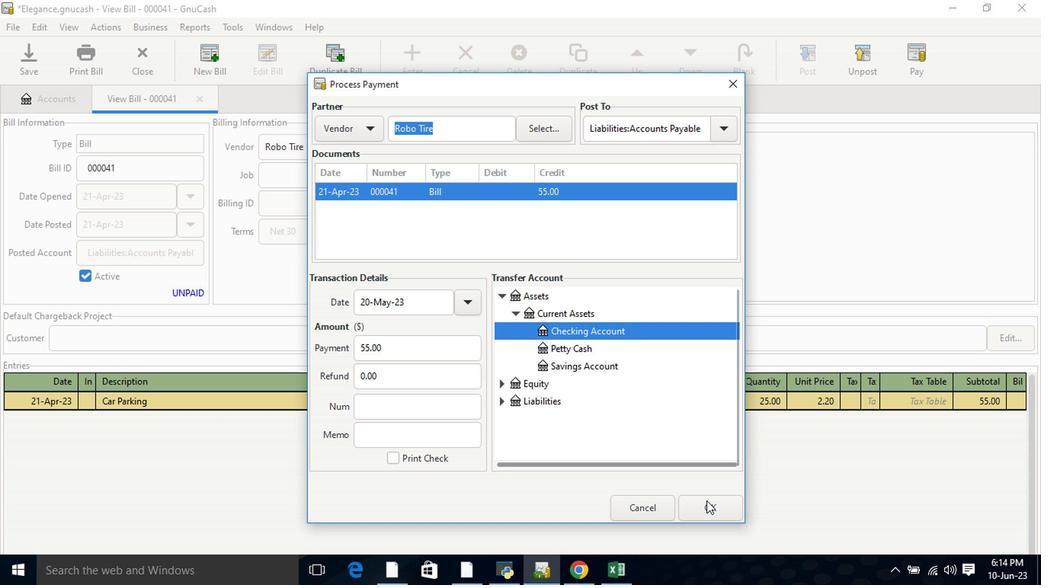 
Action: Mouse pressed left at (714, 506)
Screenshot: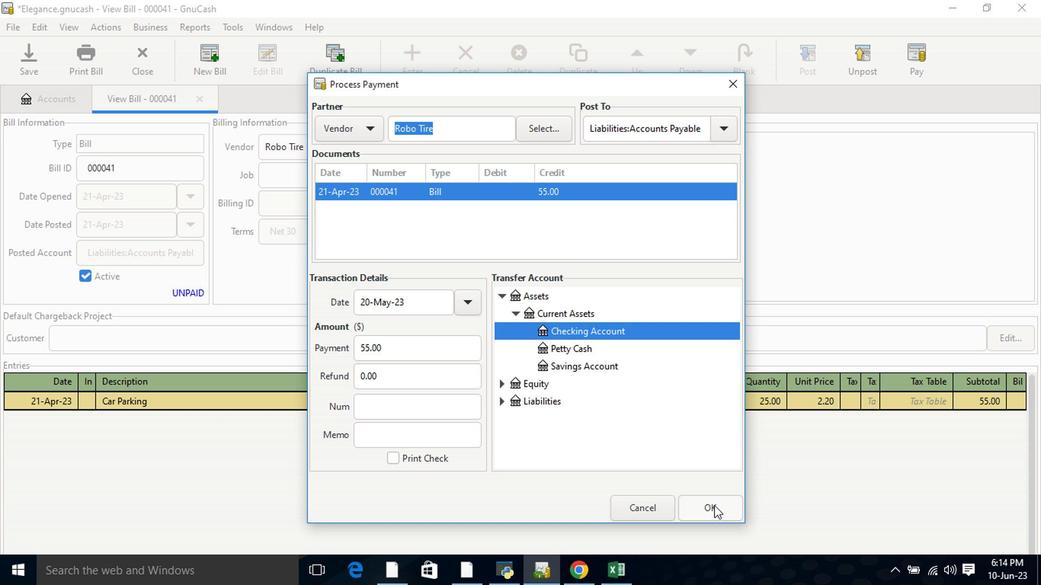 
Action: Mouse moved to (90, 60)
Screenshot: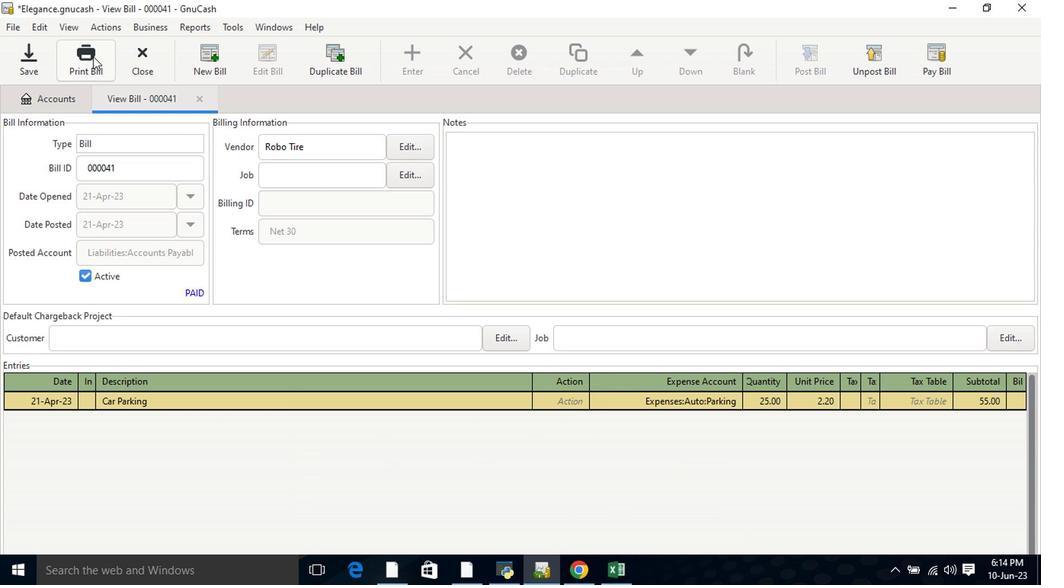 
Action: Mouse pressed left at (90, 60)
Screenshot: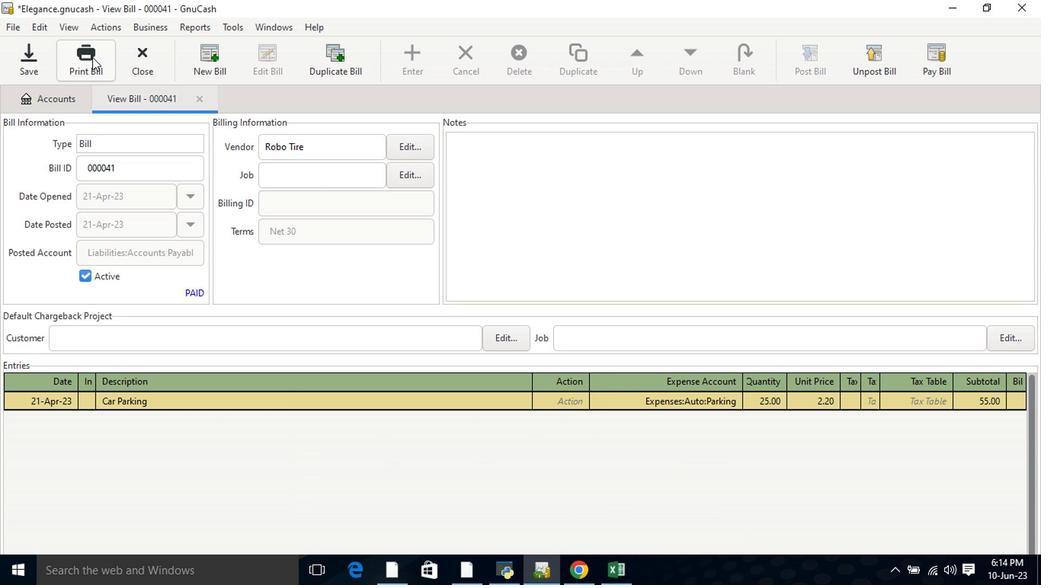 
Action: Mouse moved to (721, 52)
Screenshot: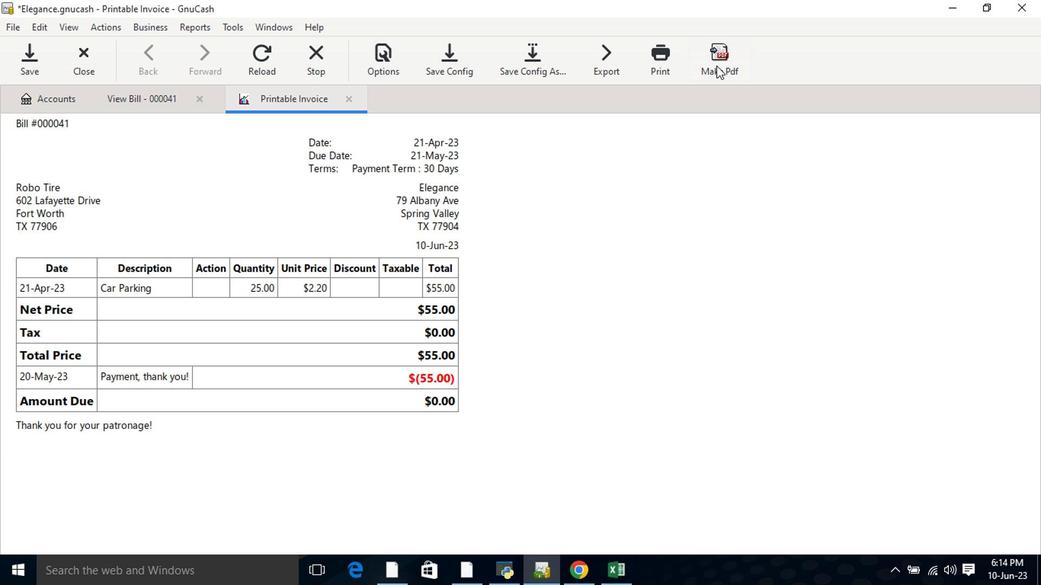 
Action: Mouse pressed left at (721, 52)
Screenshot: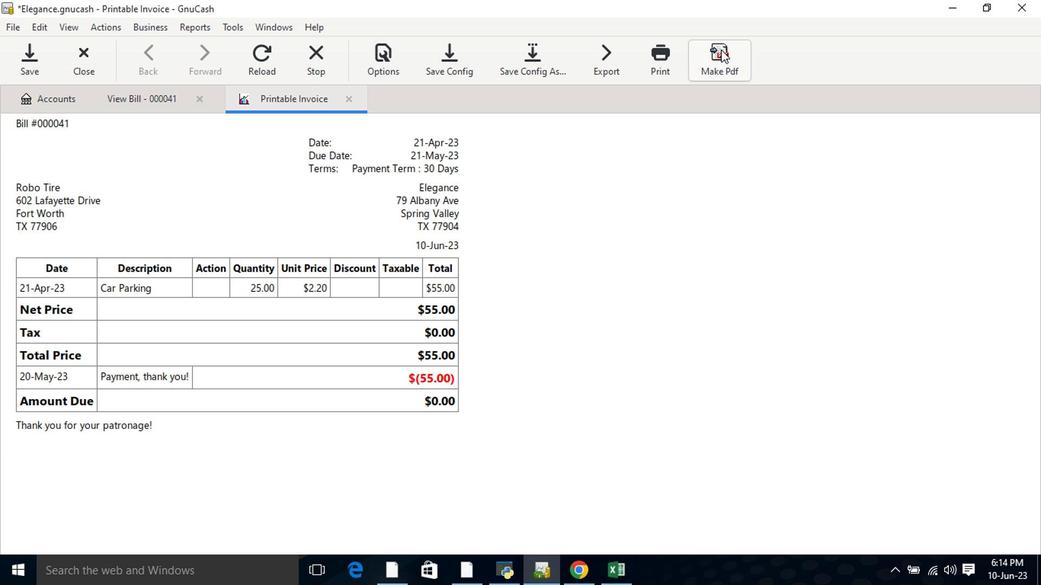 
Action: Mouse moved to (361, 220)
Screenshot: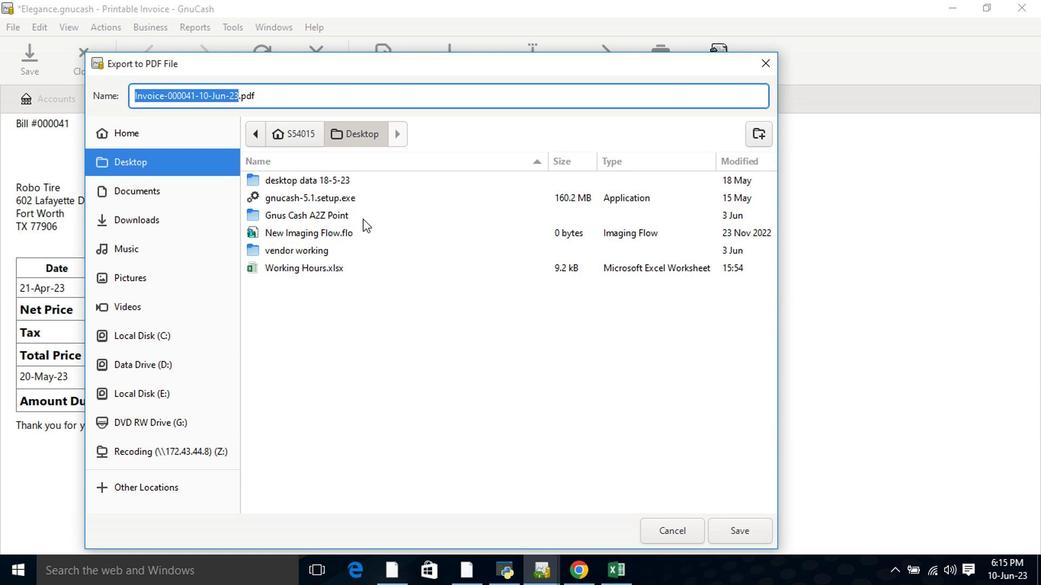 
Action: Mouse pressed left at (361, 220)
Screenshot: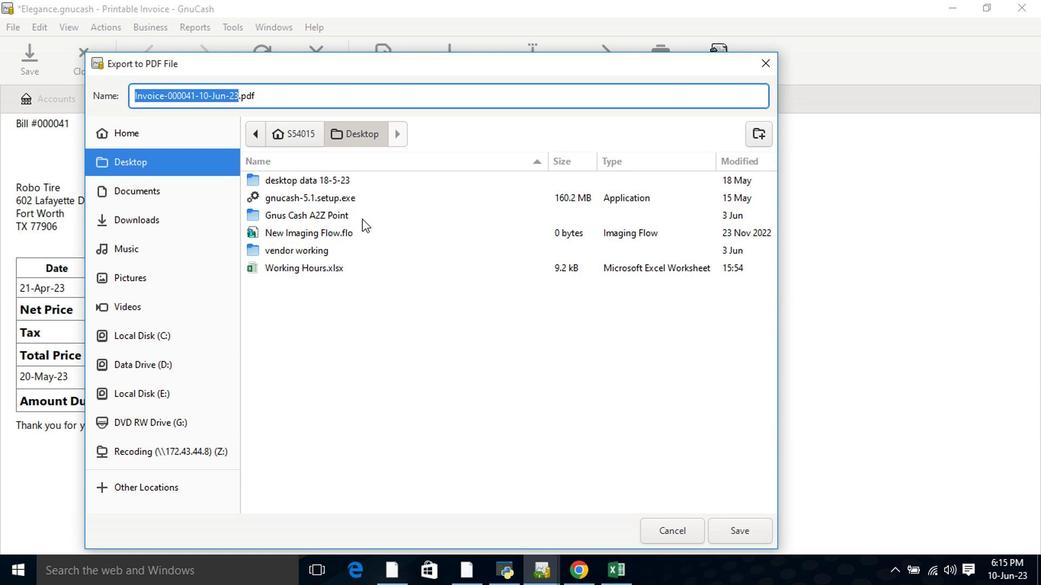 
Action: Mouse pressed left at (361, 220)
Screenshot: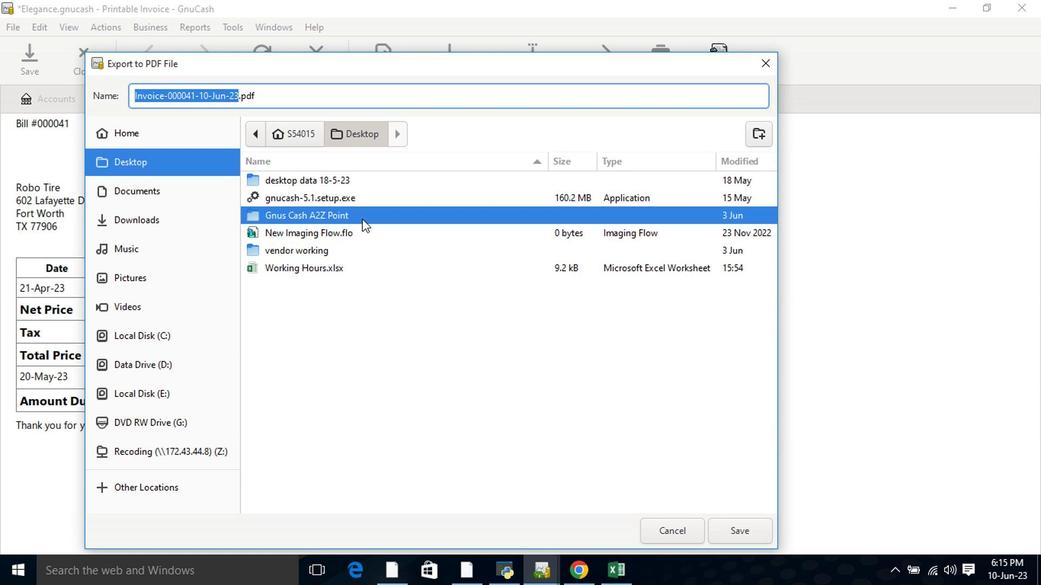 
Action: Mouse moved to (676, 366)
Screenshot: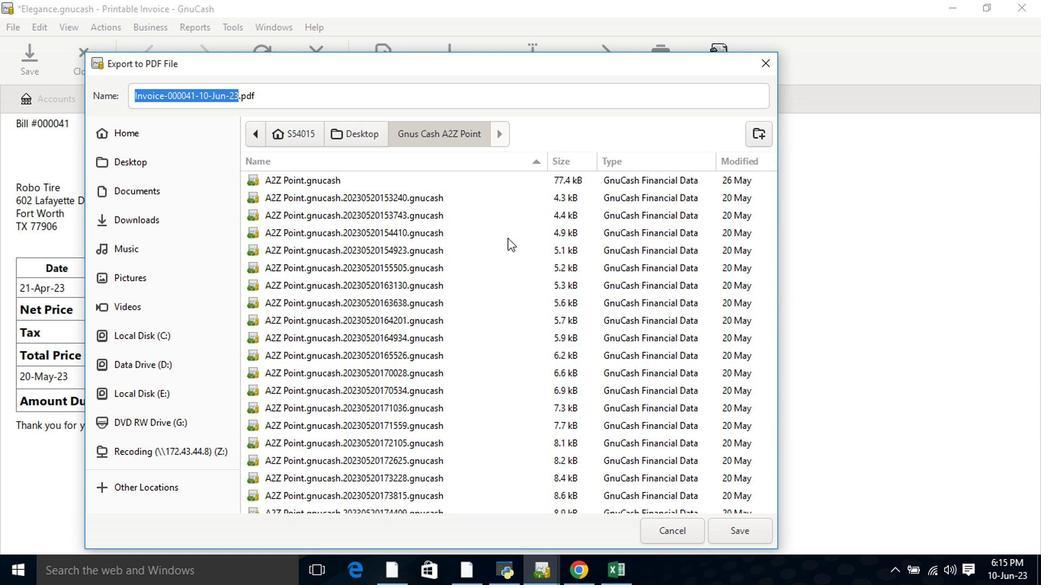 
Action: Mouse scrolled (676, 366) with delta (0, 0)
Screenshot: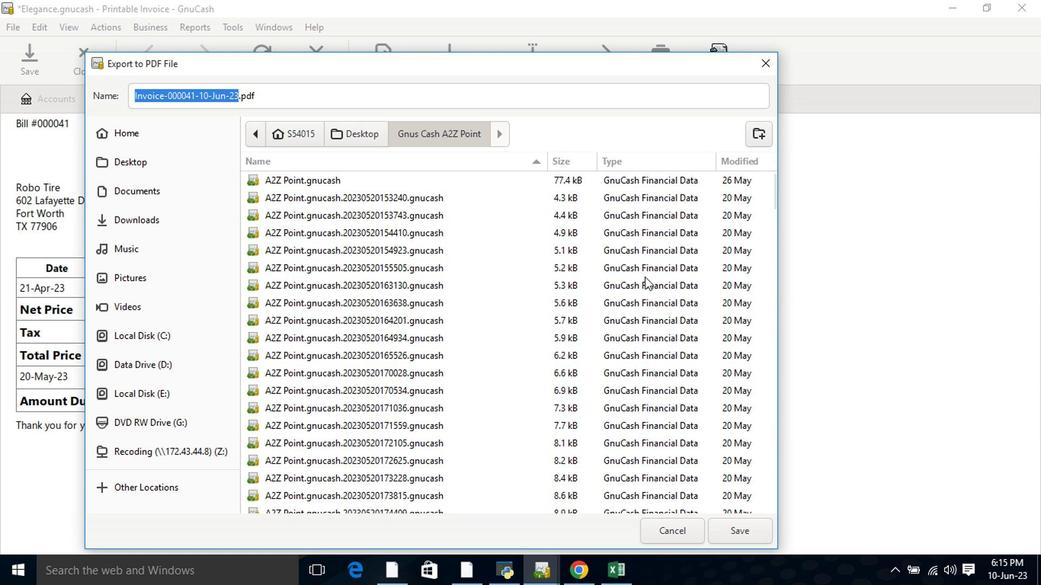 
Action: Mouse moved to (676, 368)
Screenshot: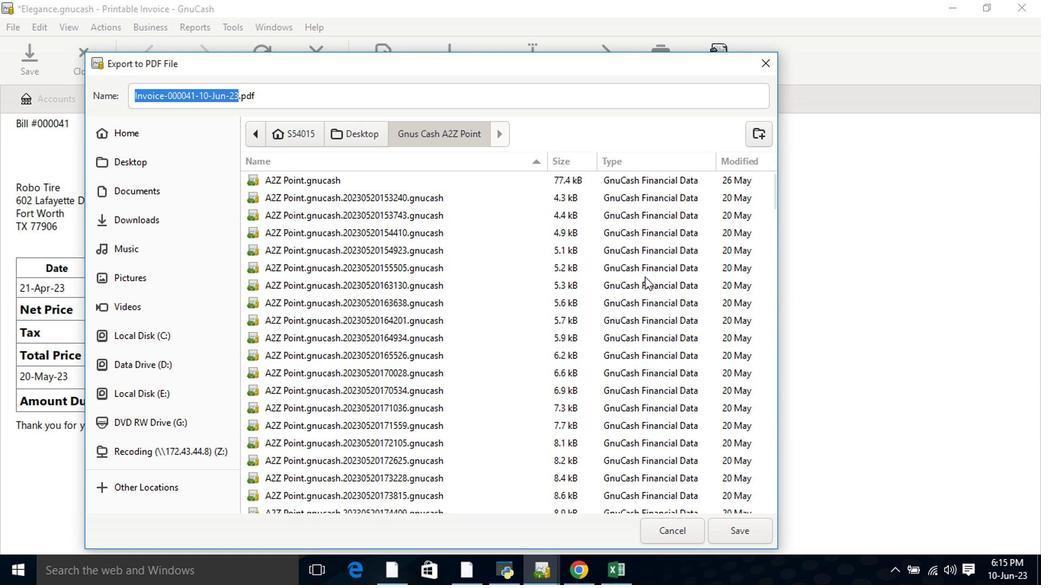 
Action: Mouse scrolled (676, 367) with delta (0, -1)
Screenshot: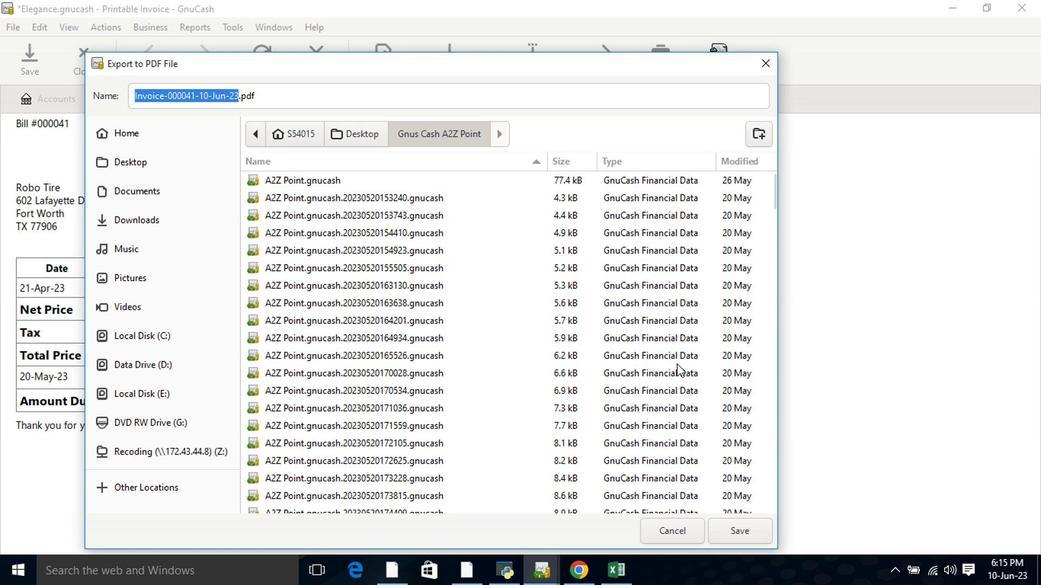 
Action: Mouse moved to (676, 368)
Screenshot: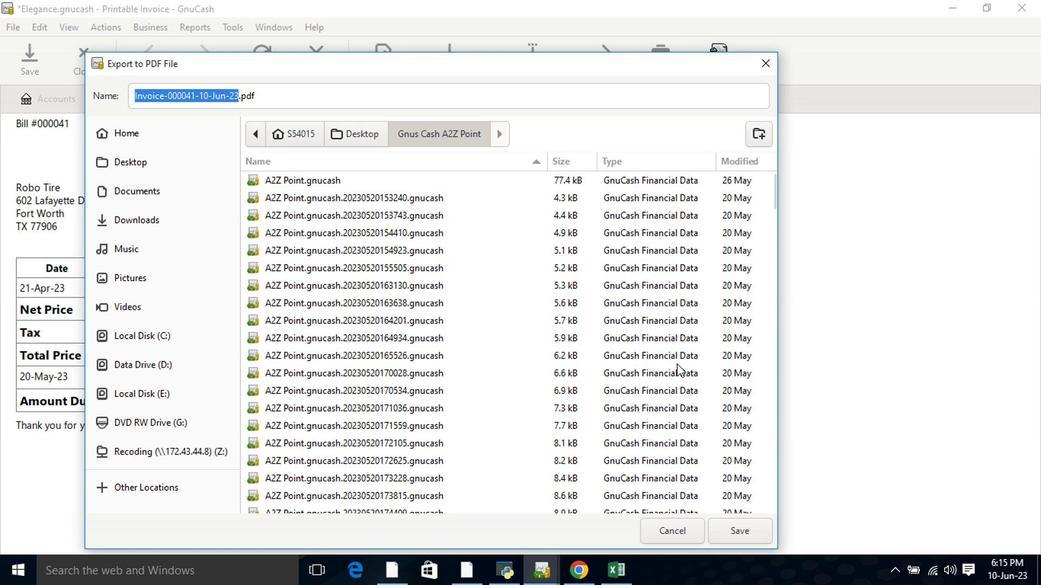 
Action: Mouse scrolled (676, 368) with delta (0, 0)
Screenshot: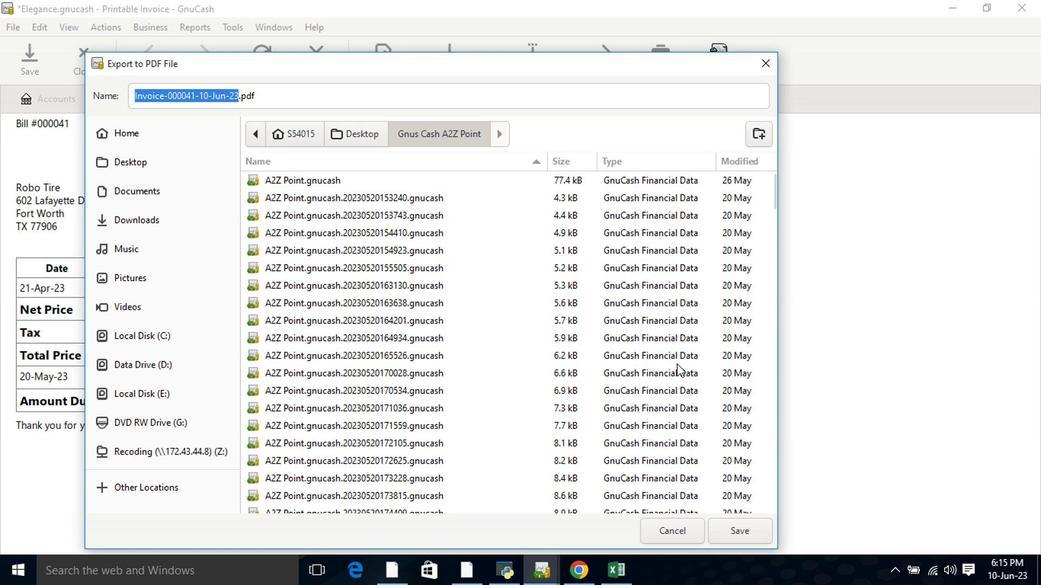 
Action: Mouse moved to (677, 370)
Screenshot: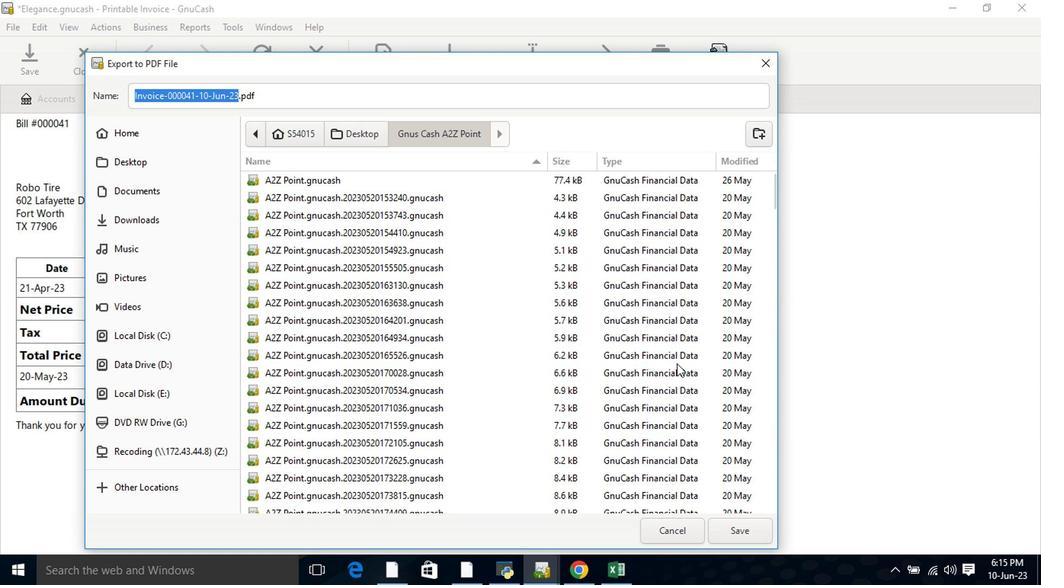 
Action: Mouse scrolled (676, 368) with delta (0, 0)
Screenshot: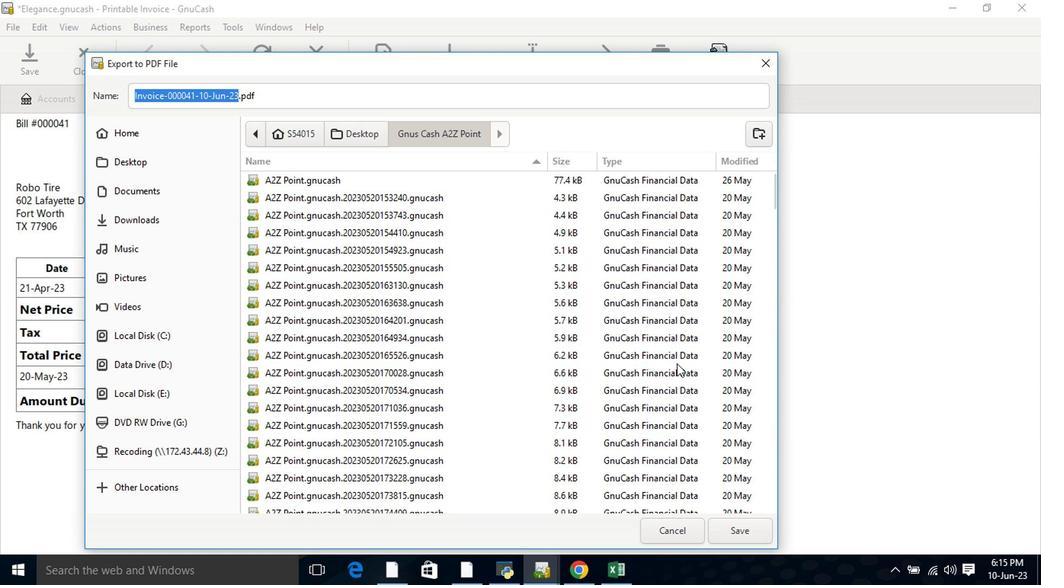 
Action: Mouse moved to (770, 221)
Screenshot: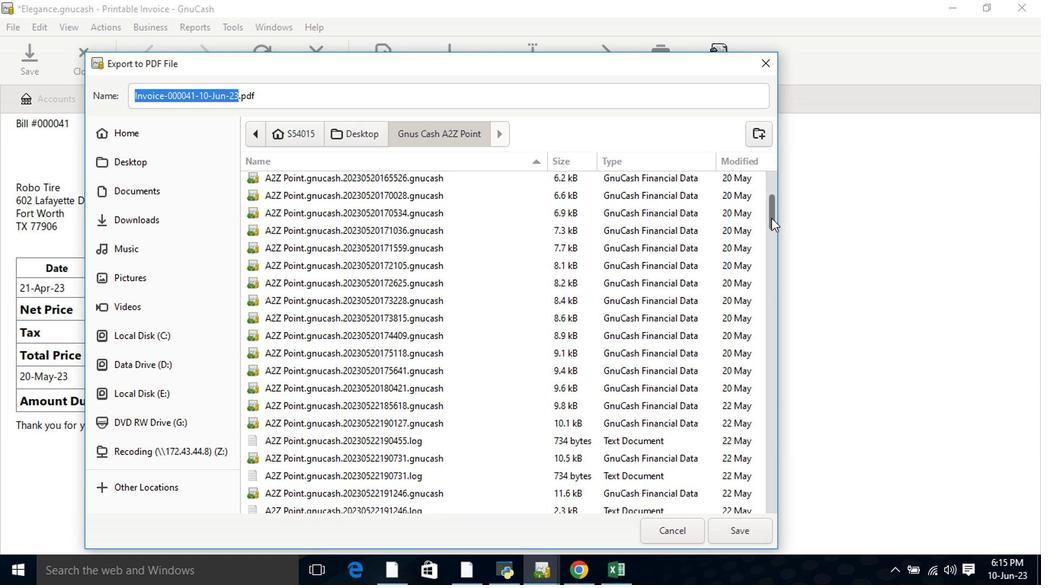 
Action: Mouse pressed left at (770, 221)
Screenshot: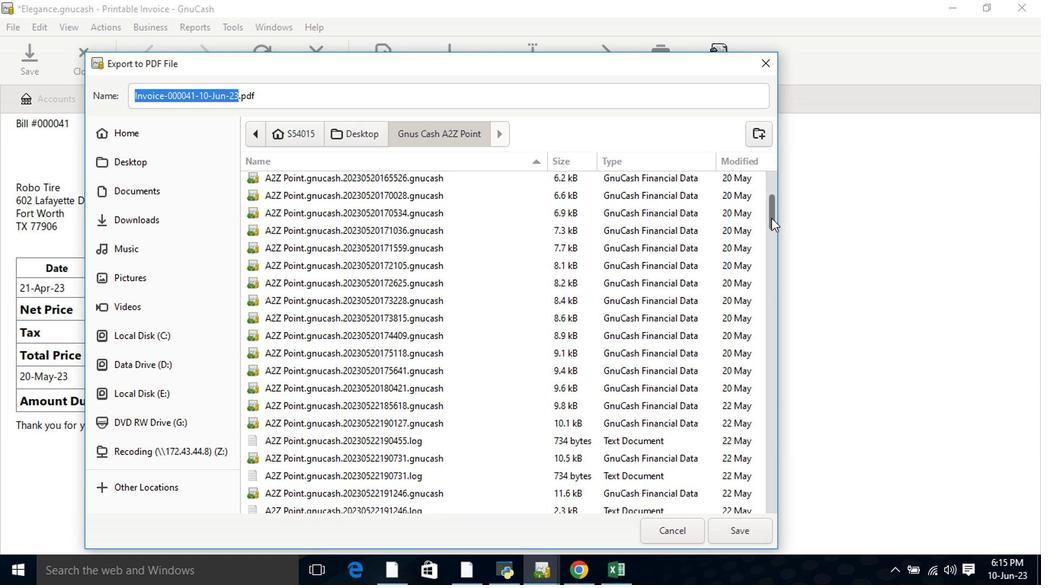 
Action: Mouse moved to (330, 514)
Screenshot: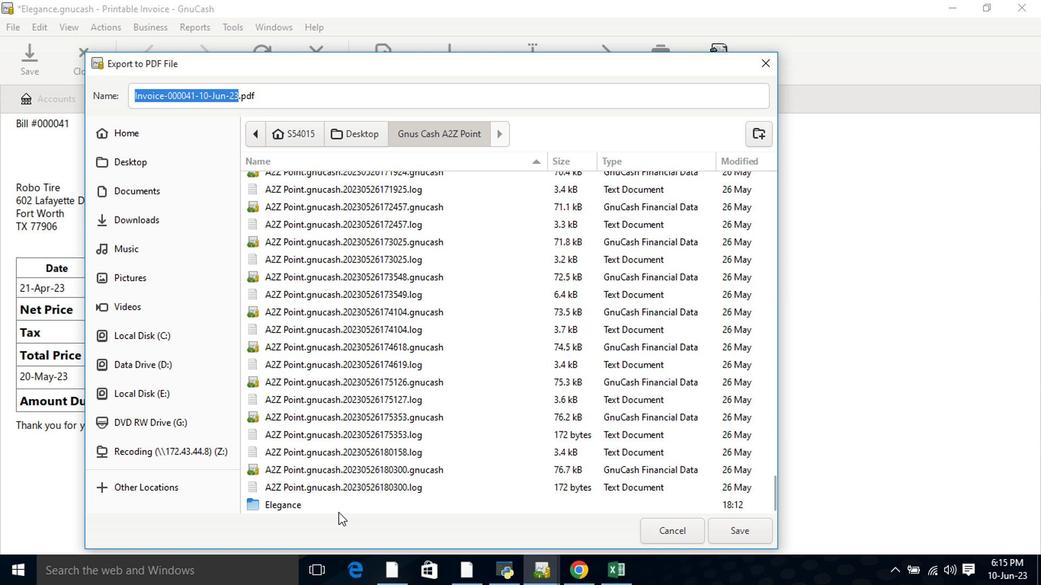 
Action: Mouse pressed left at (330, 514)
Screenshot: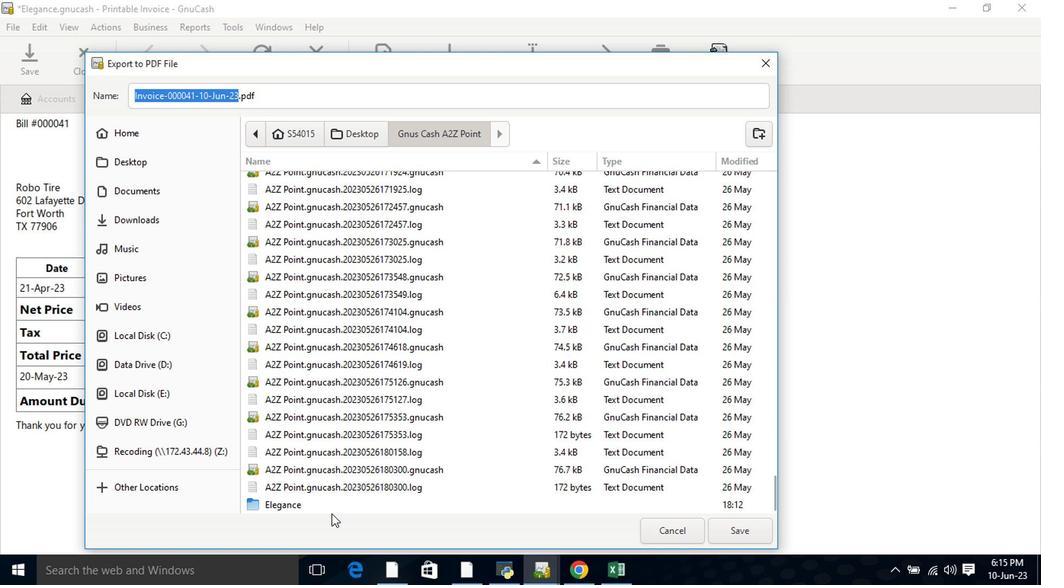 
Action: Mouse pressed left at (330, 514)
Screenshot: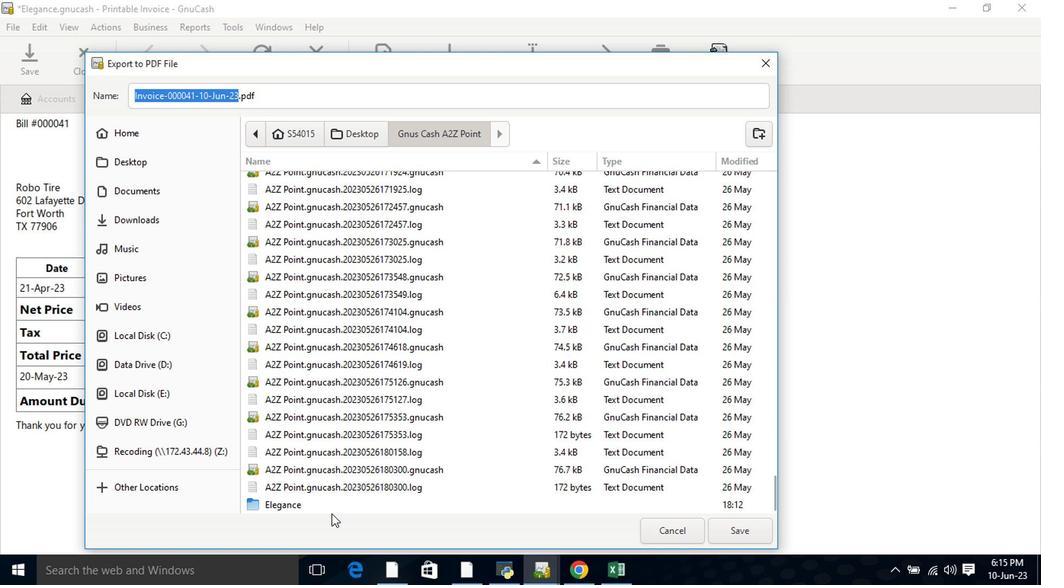 
Action: Mouse moved to (325, 508)
Screenshot: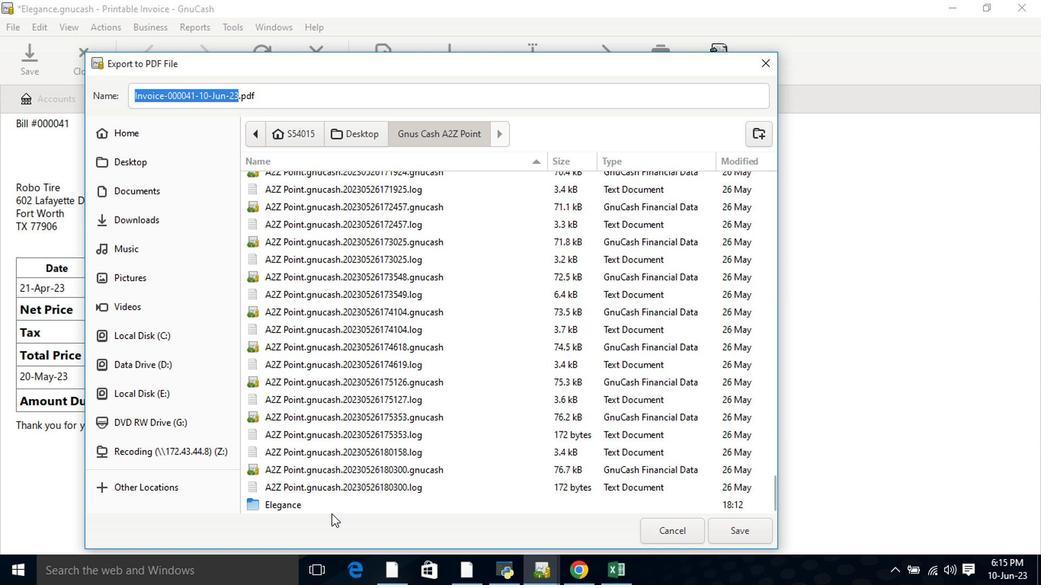 
Action: Mouse pressed left at (325, 508)
Screenshot: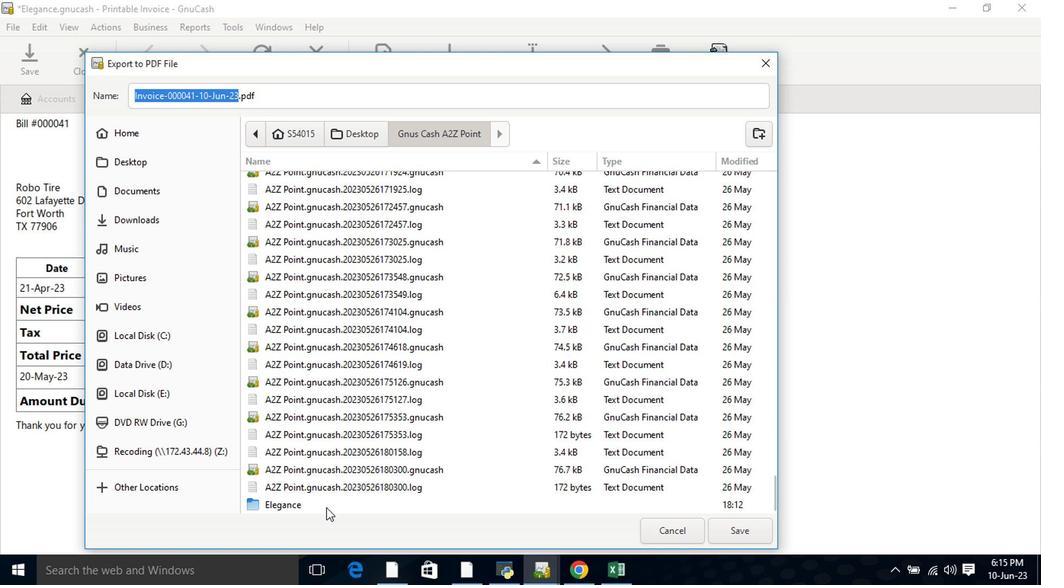 
Action: Mouse pressed left at (325, 508)
Screenshot: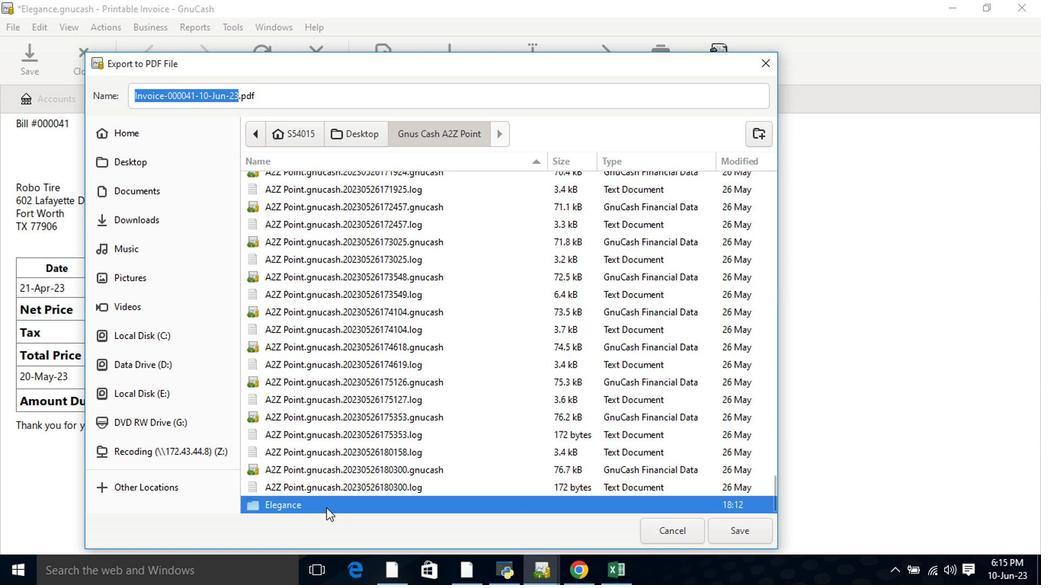 
Action: Mouse moved to (773, 193)
Screenshot: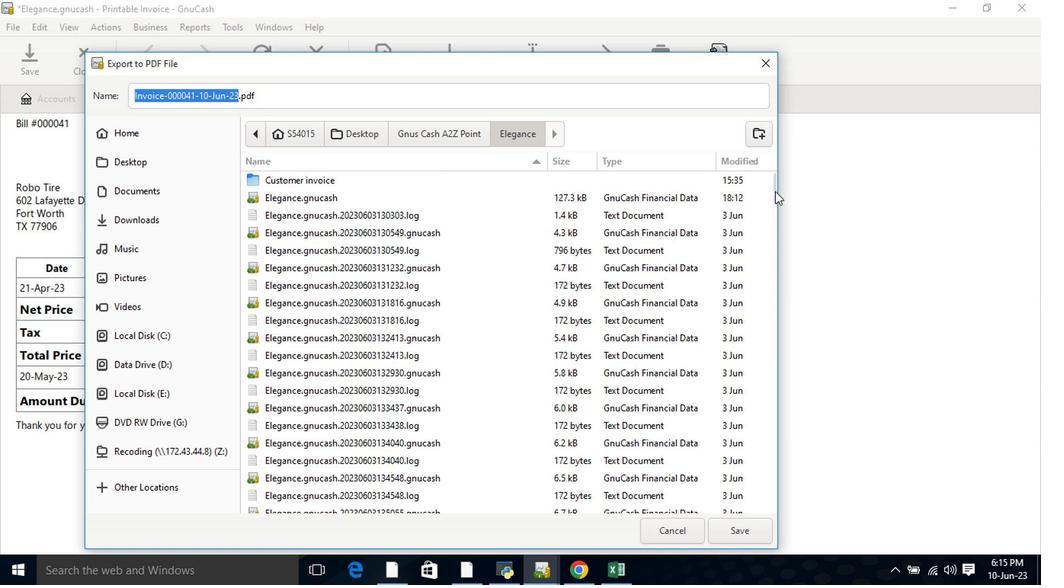 
Action: Mouse pressed left at (773, 193)
Screenshot: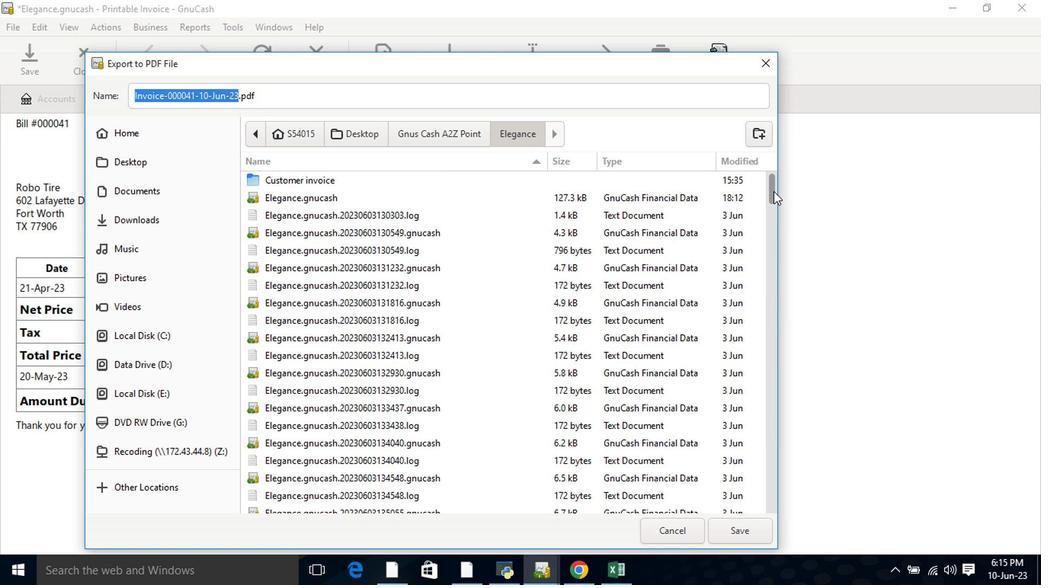 
Action: Mouse moved to (305, 505)
Screenshot: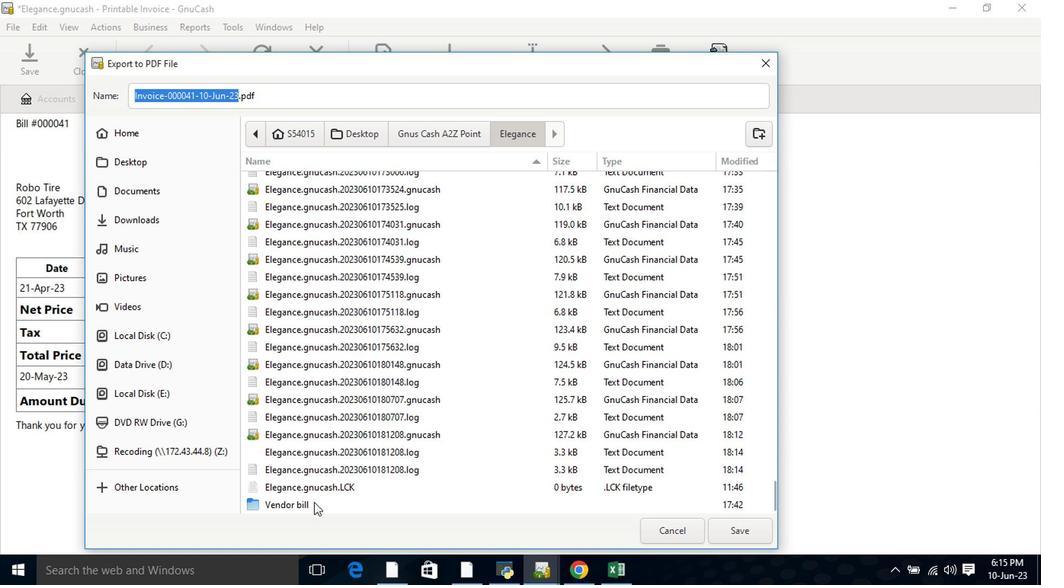 
Action: Mouse pressed left at (305, 505)
Screenshot: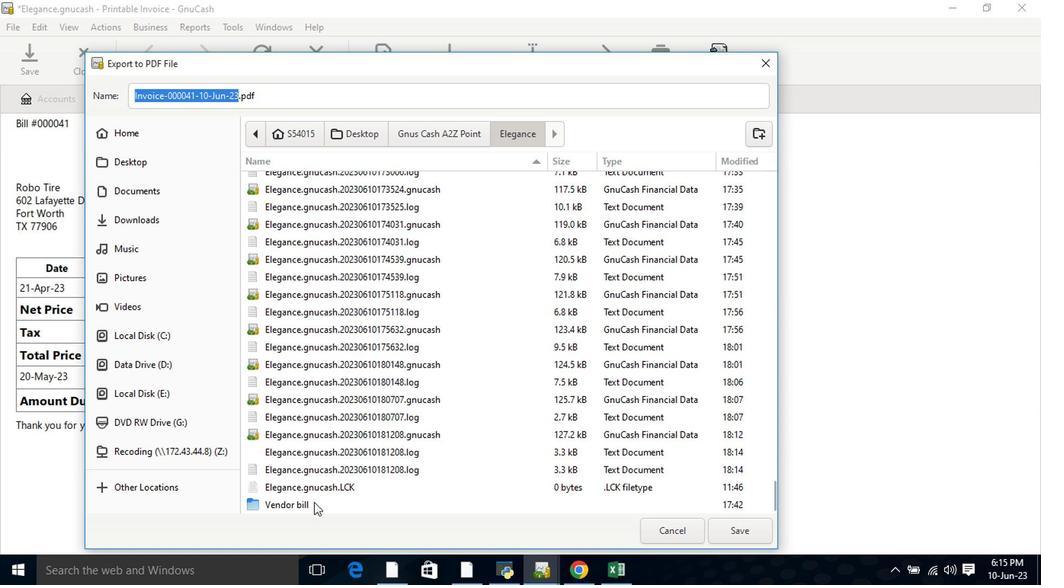 
Action: Mouse pressed left at (305, 505)
Screenshot: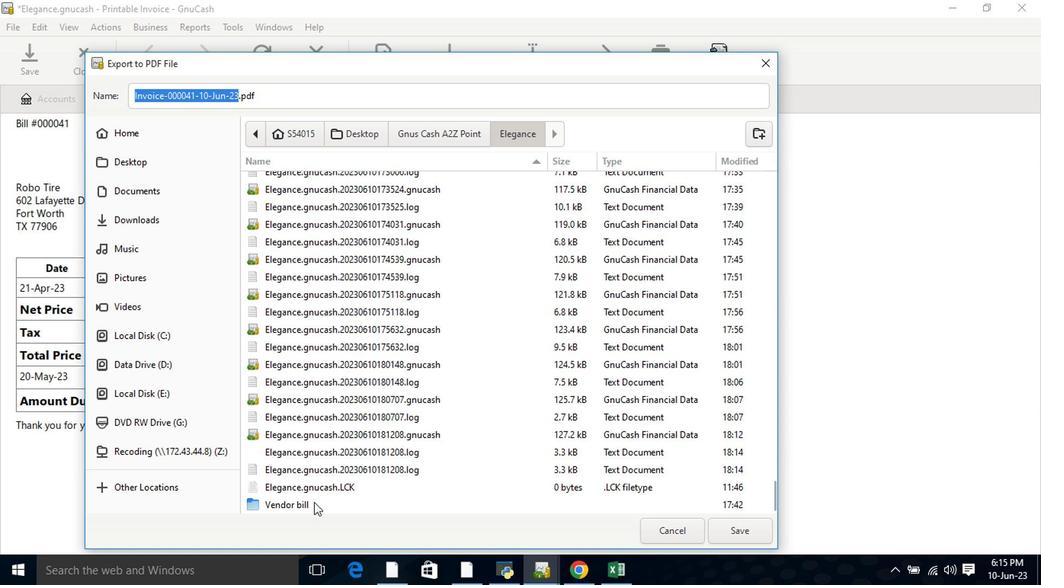 
Action: Mouse moved to (746, 533)
Screenshot: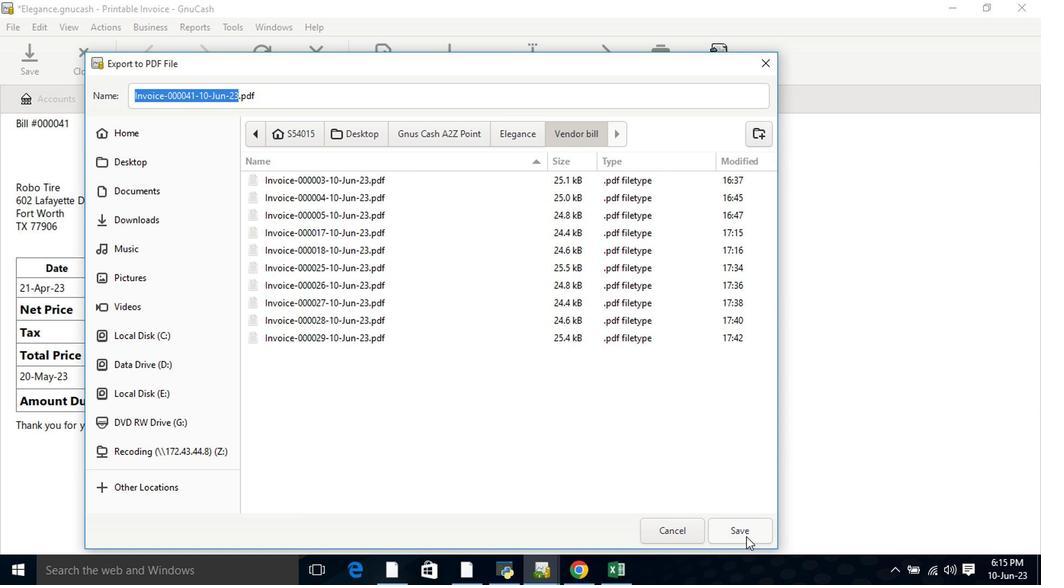 
Action: Mouse pressed left at (746, 533)
Screenshot: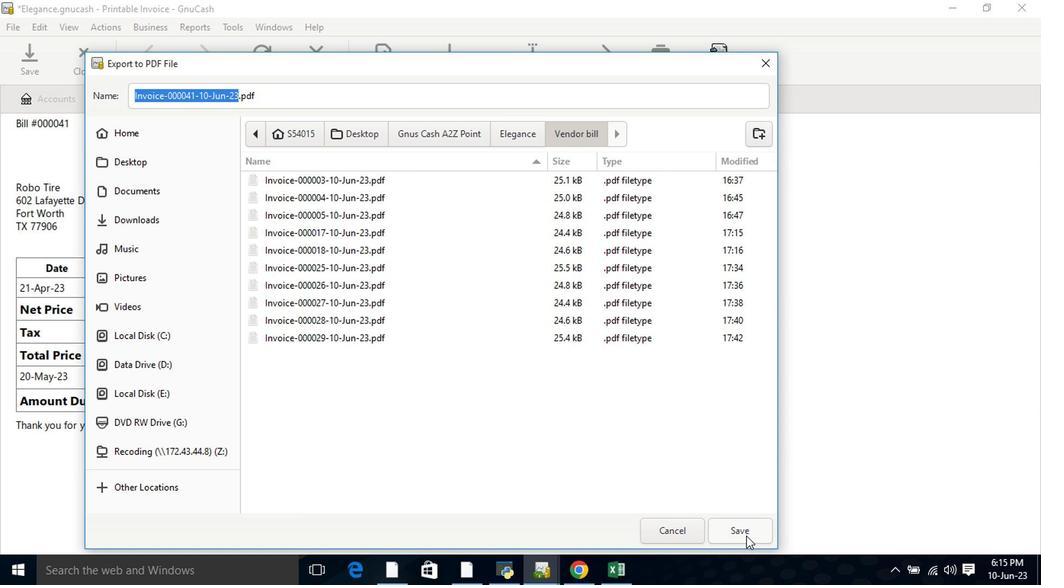 
Action: Mouse moved to (761, 451)
Screenshot: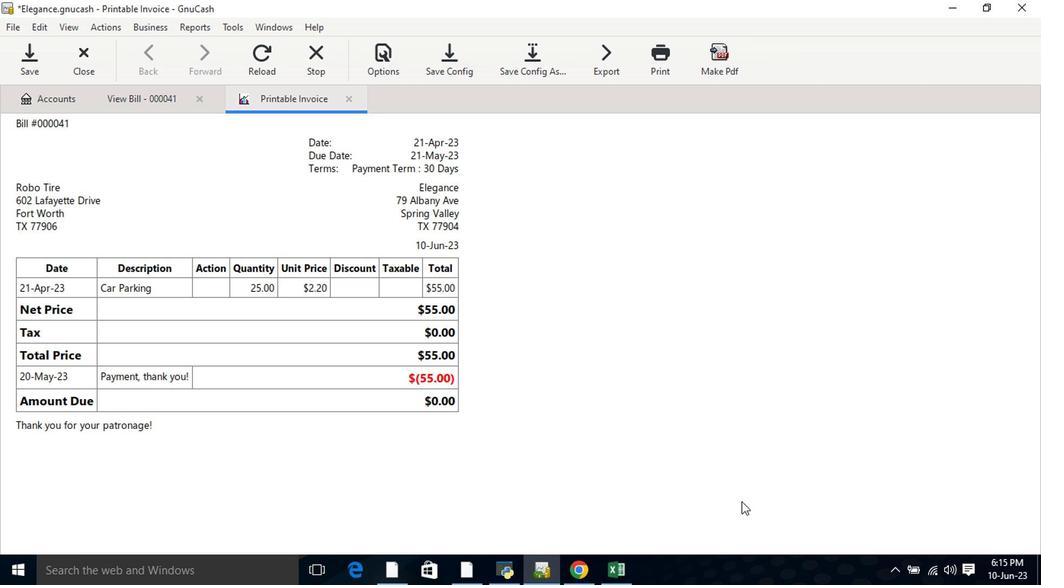 
